 Task: Look for space in London from 14th may 2023 to 30th may 2023 for 8 adults, 2 children in price range Rs.16000 to Rs.22000. Place can be entire place or shared room with 3 bedrooms having 8 beds and 2 bathrooms. Property type can be flat. Amenities needed are: wifi, kitchen, tv, pool, beachfront. Accessibility required: step-free guest entrance, step-free bedroom access, bathroom entrance wider than 32 inches (81 centimetres). Required host language is English.
Action: Mouse moved to (457, 532)
Screenshot: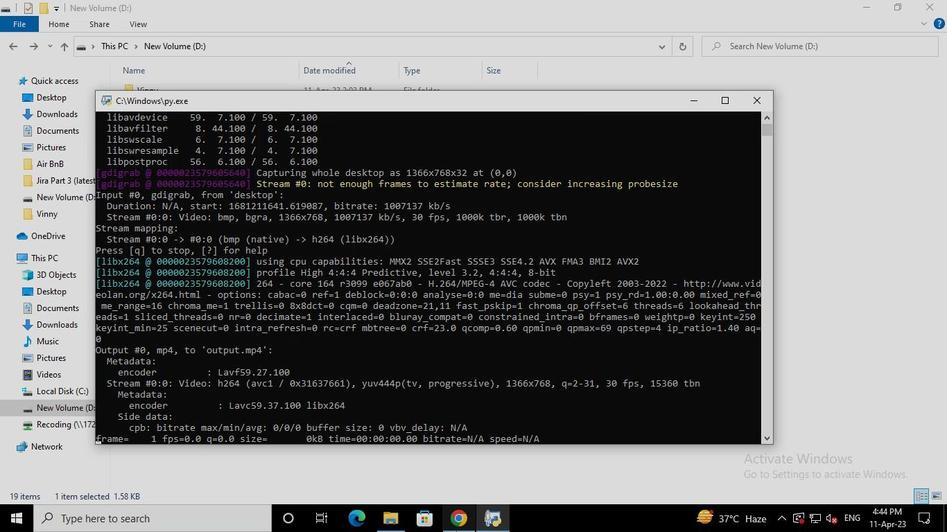
Action: Mouse pressed left at (457, 532)
Screenshot: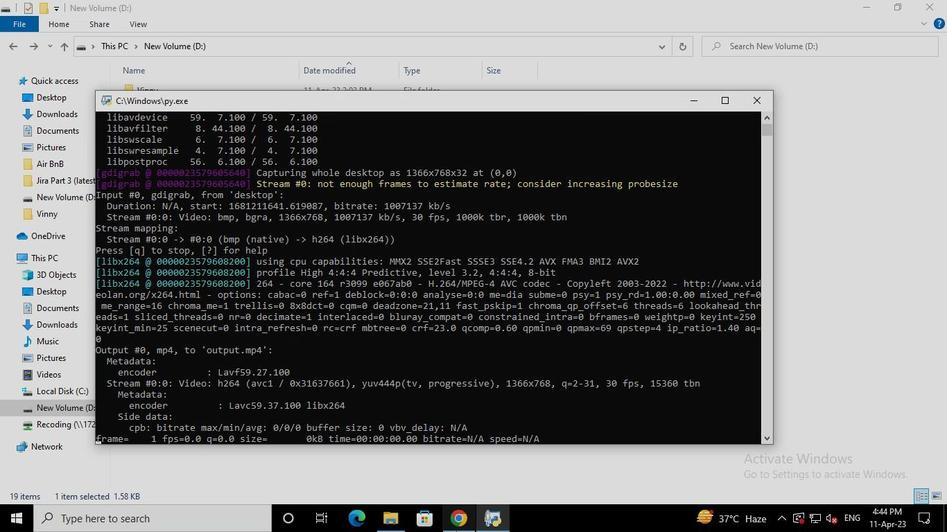 
Action: Mouse moved to (394, 118)
Screenshot: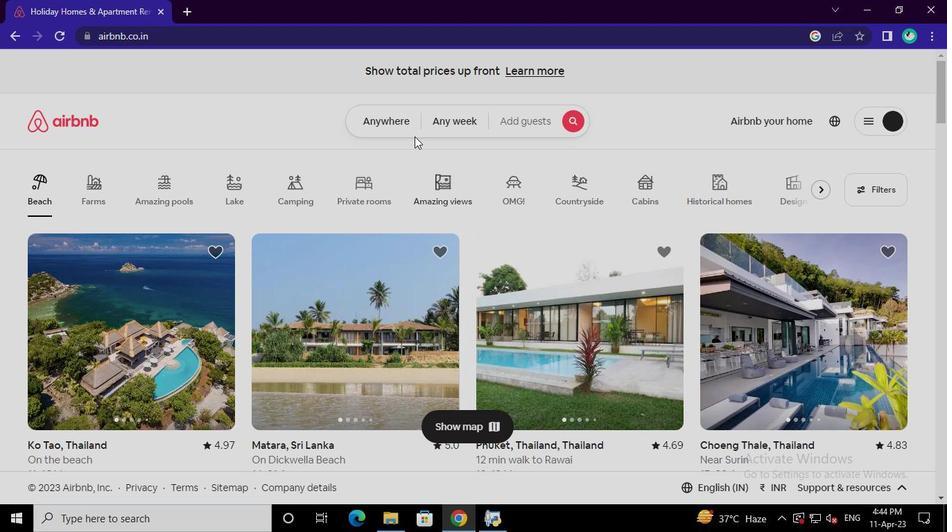 
Action: Mouse pressed left at (394, 118)
Screenshot: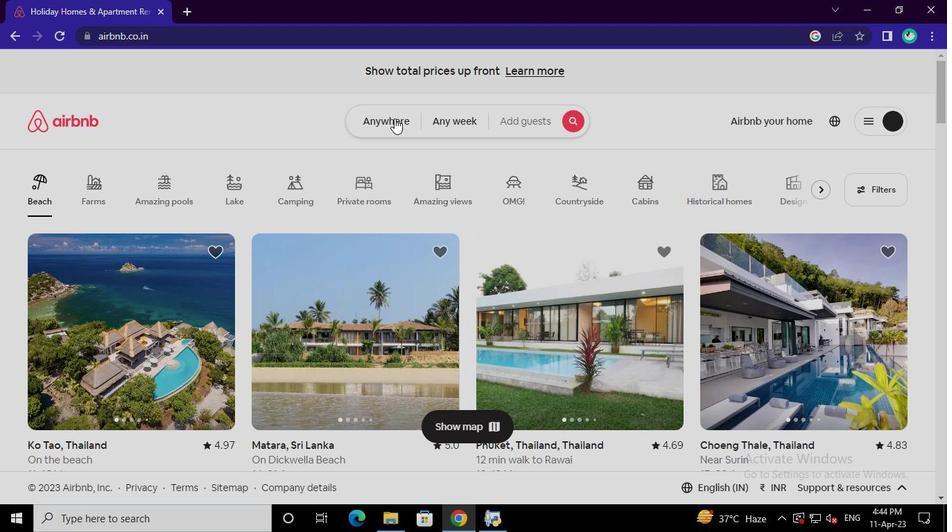 
Action: Mouse moved to (312, 176)
Screenshot: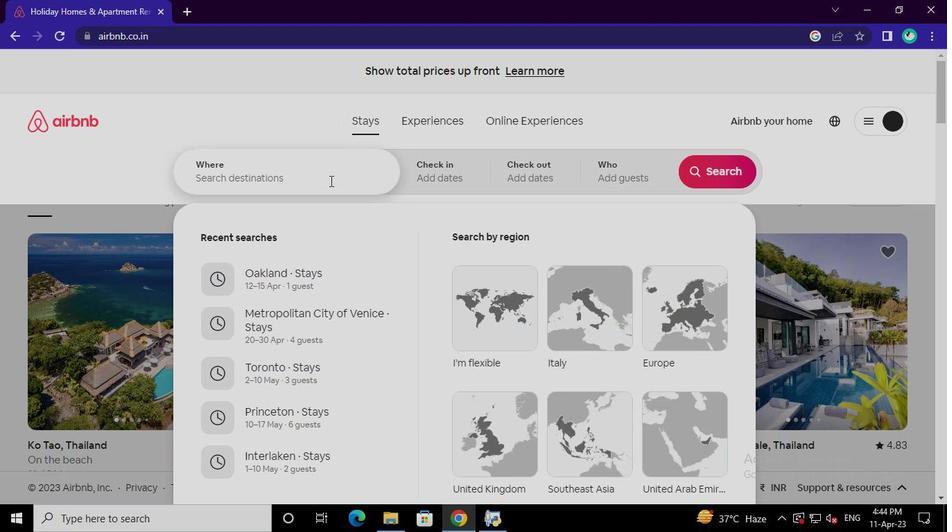 
Action: Mouse pressed left at (312, 176)
Screenshot: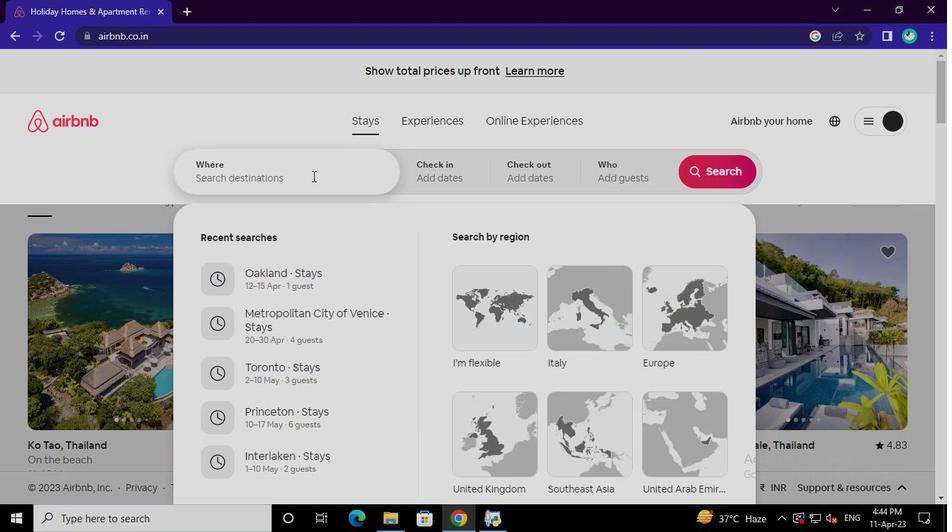 
Action: Keyboard l
Screenshot: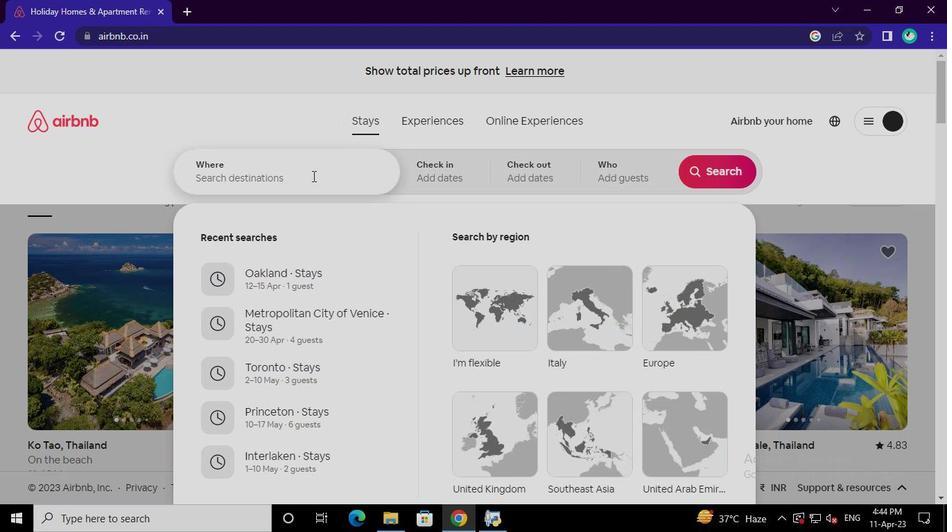 
Action: Keyboard o
Screenshot: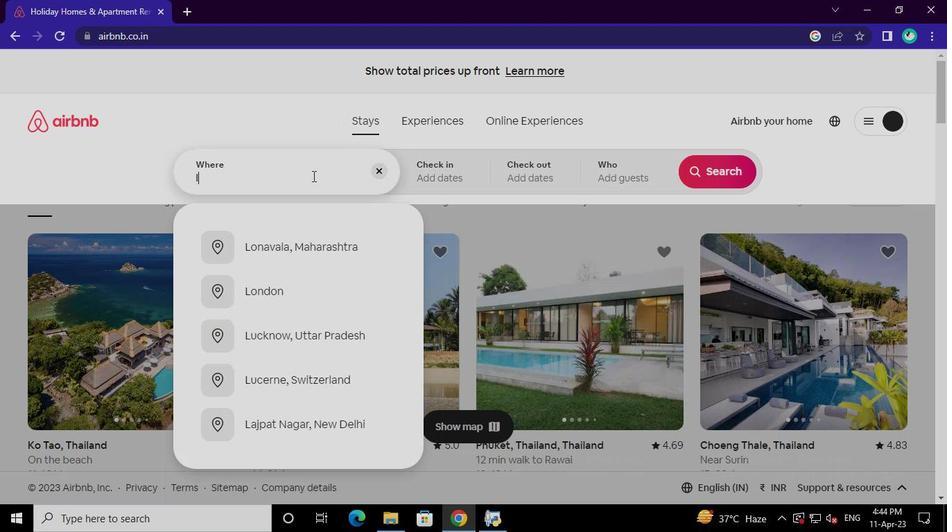 
Action: Keyboard n
Screenshot: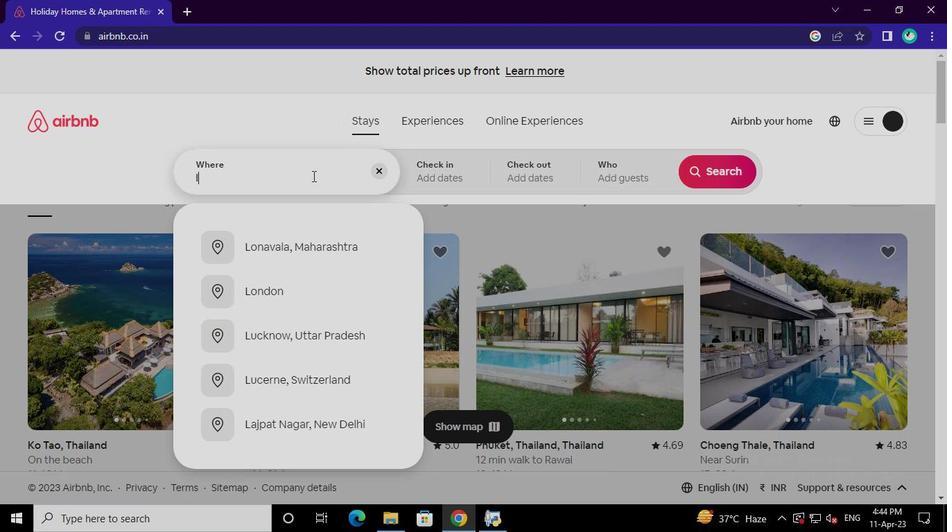 
Action: Keyboard d
Screenshot: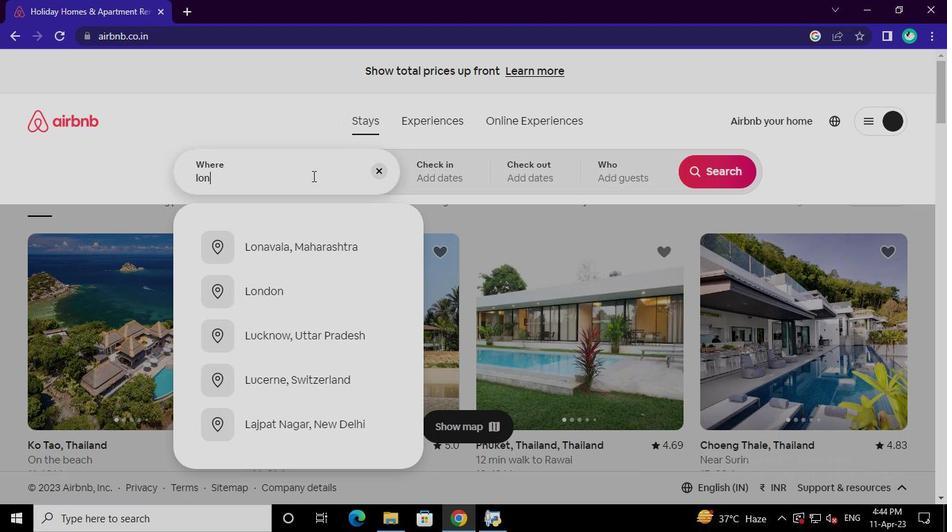 
Action: Keyboard o
Screenshot: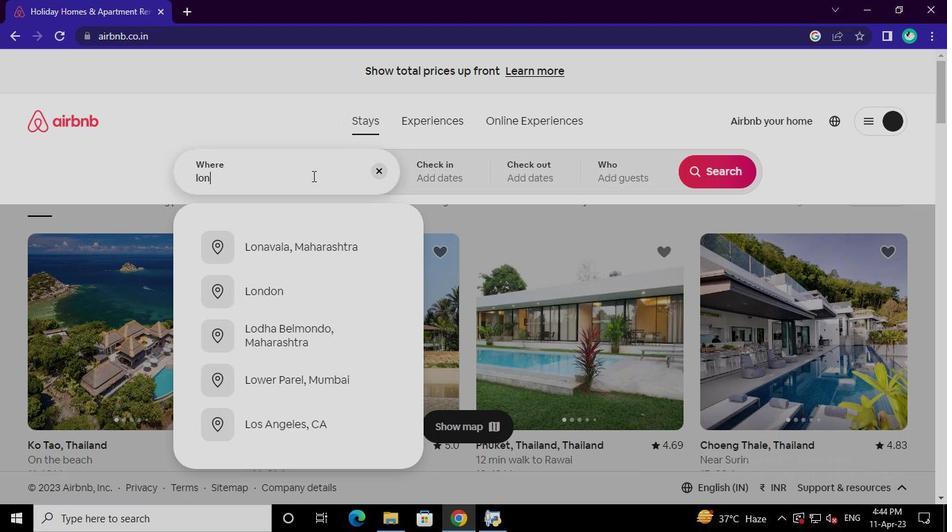 
Action: Keyboard n
Screenshot: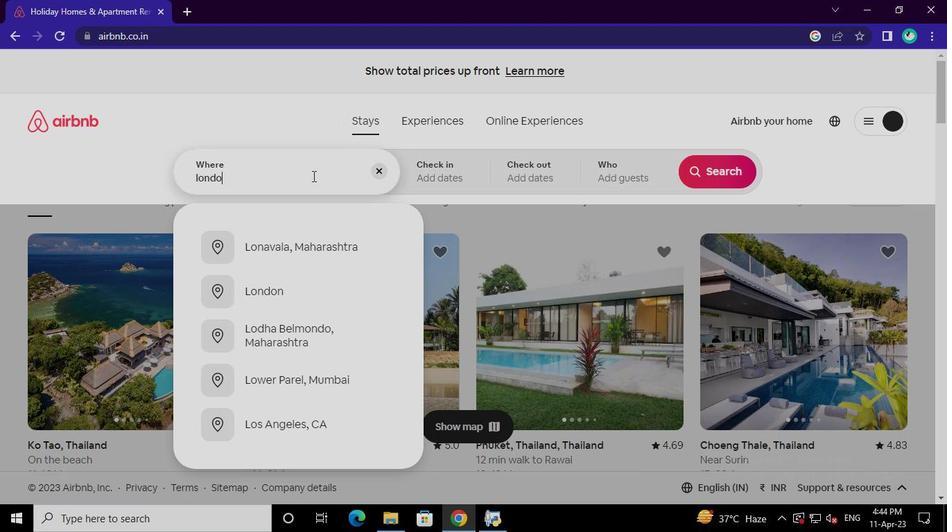 
Action: Mouse moved to (287, 241)
Screenshot: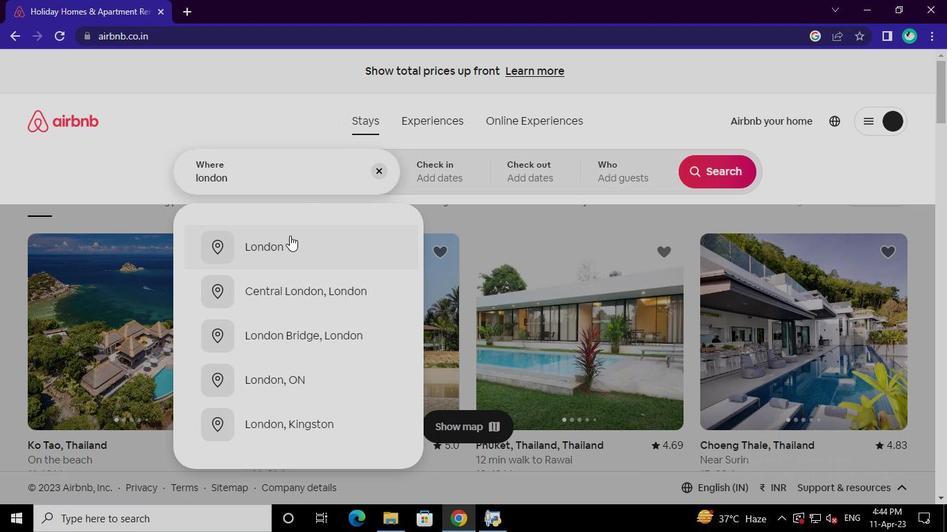 
Action: Mouse pressed left at (287, 241)
Screenshot: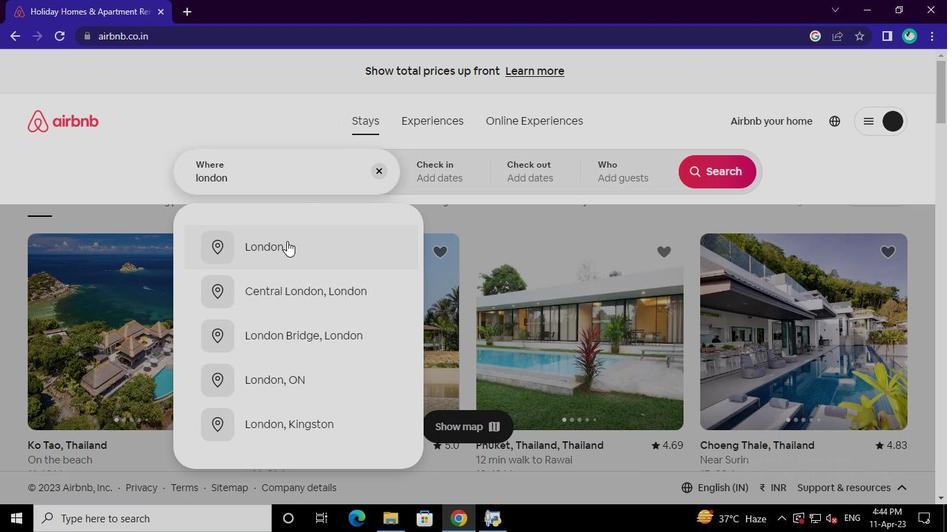 
Action: Mouse moved to (498, 403)
Screenshot: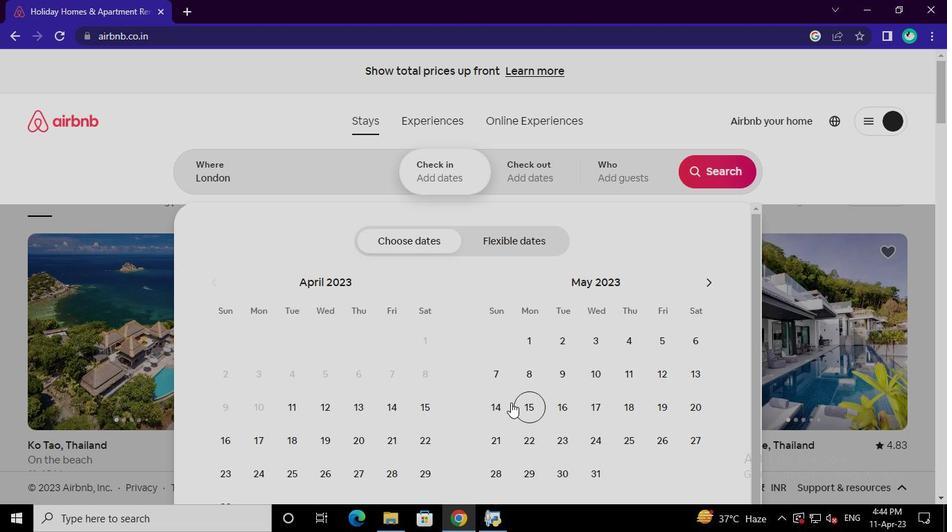 
Action: Mouse pressed left at (498, 403)
Screenshot: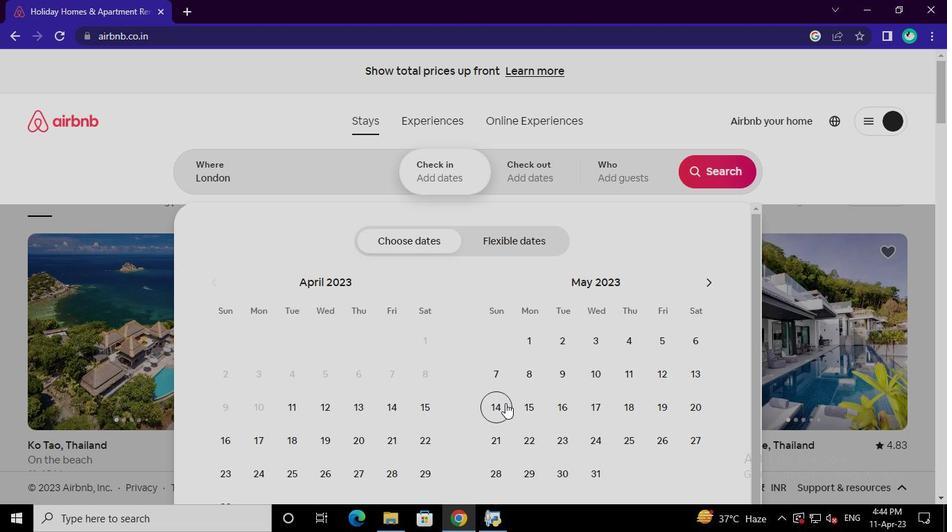 
Action: Mouse moved to (557, 472)
Screenshot: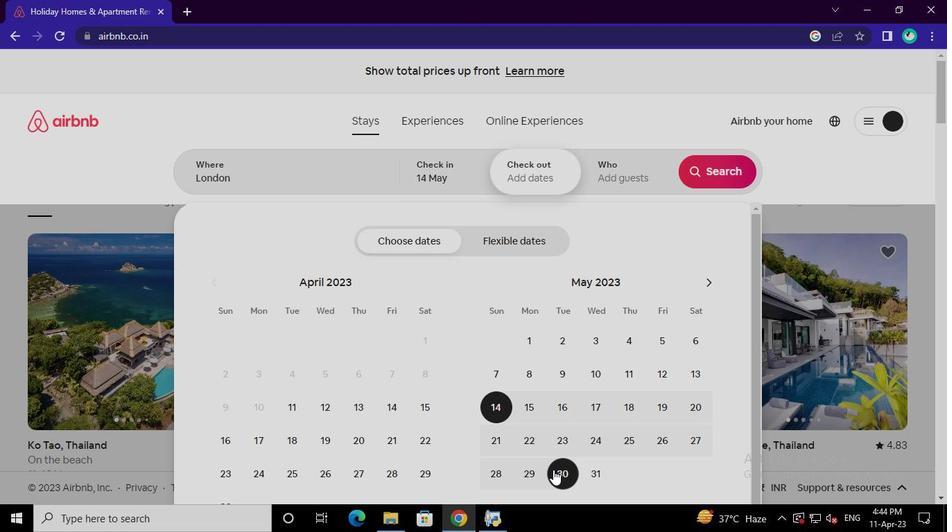 
Action: Mouse pressed left at (557, 472)
Screenshot: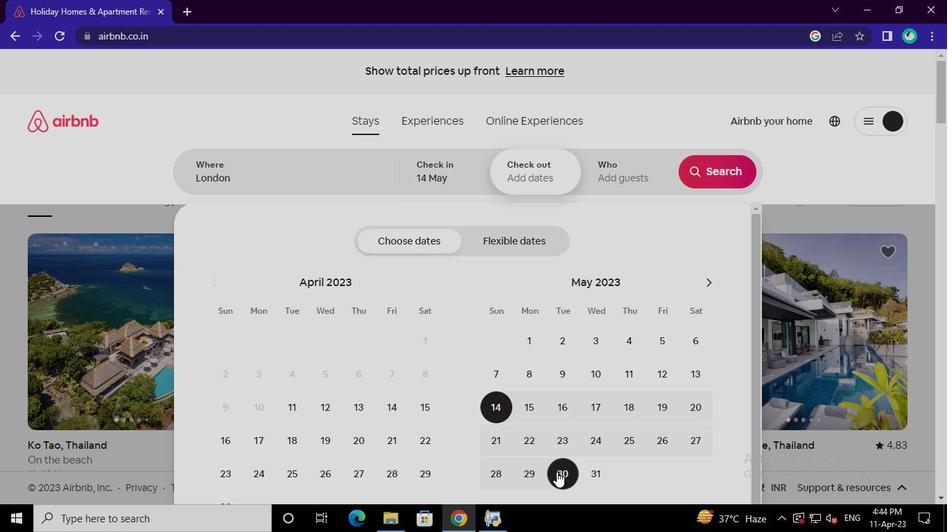 
Action: Mouse moved to (634, 179)
Screenshot: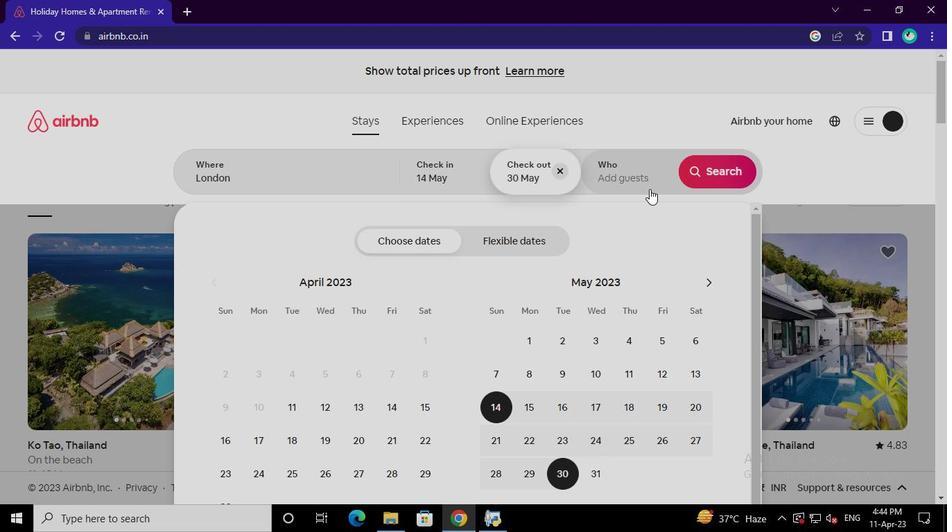 
Action: Mouse pressed left at (634, 179)
Screenshot: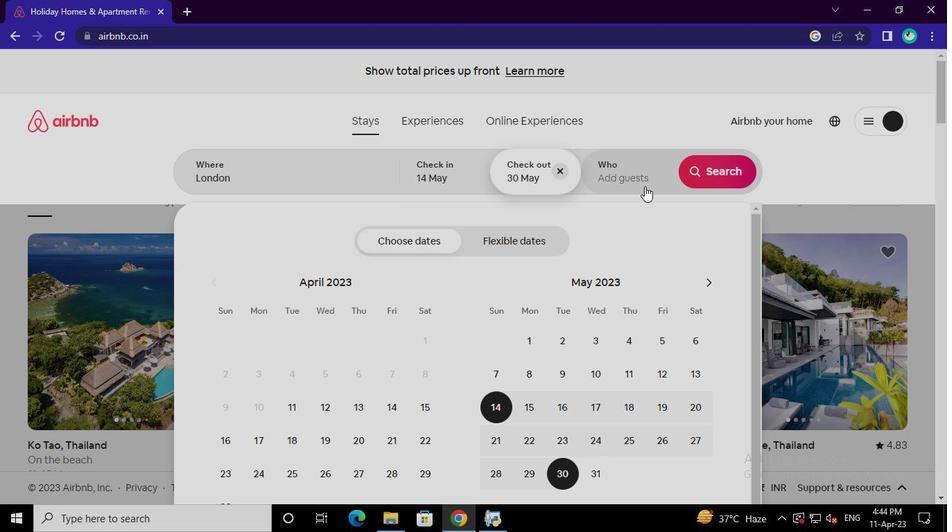 
Action: Mouse moved to (725, 249)
Screenshot: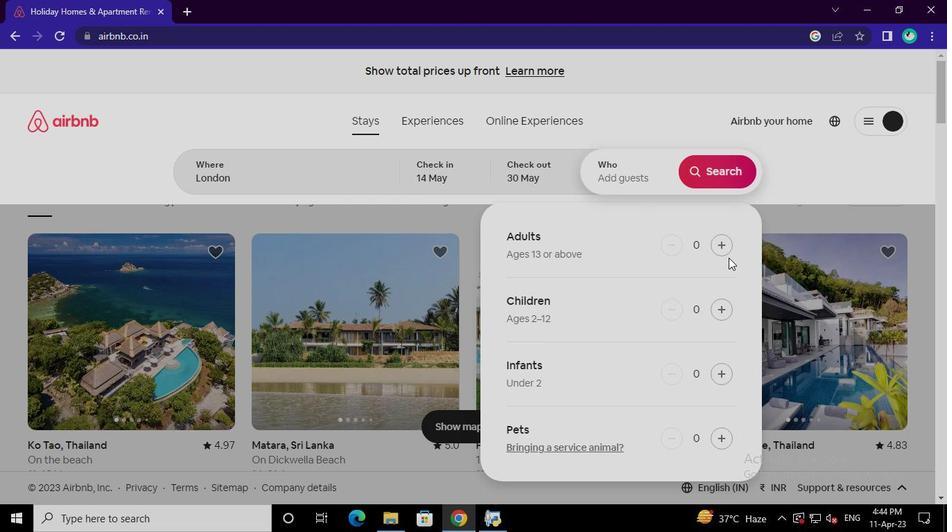 
Action: Mouse pressed left at (725, 249)
Screenshot: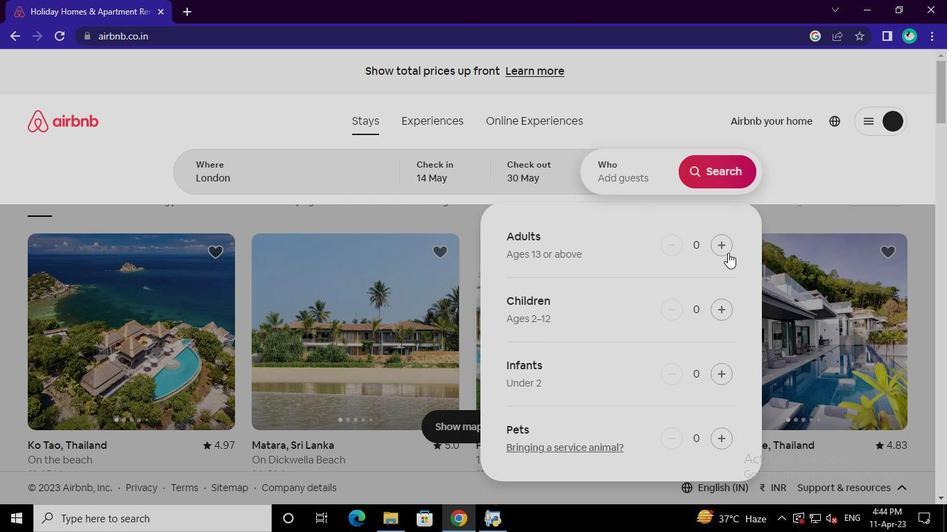 
Action: Mouse pressed left at (725, 249)
Screenshot: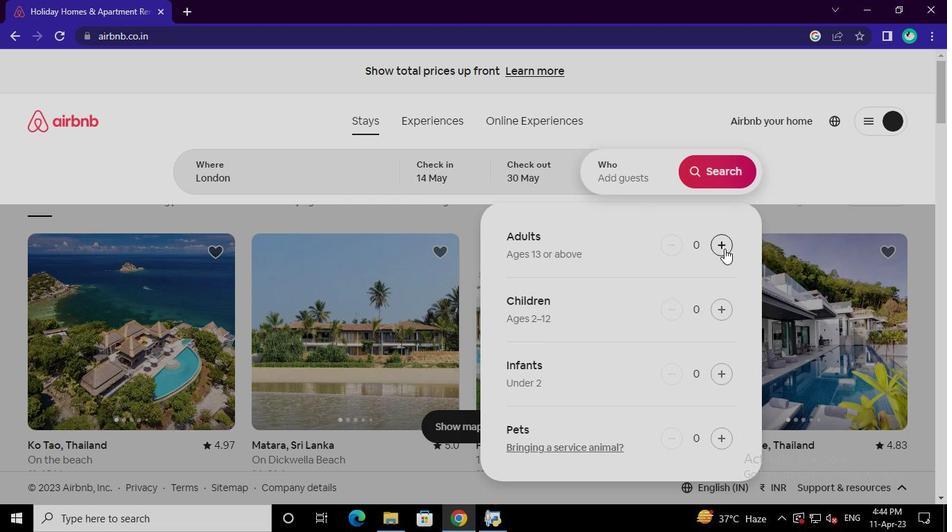 
Action: Mouse pressed left at (725, 249)
Screenshot: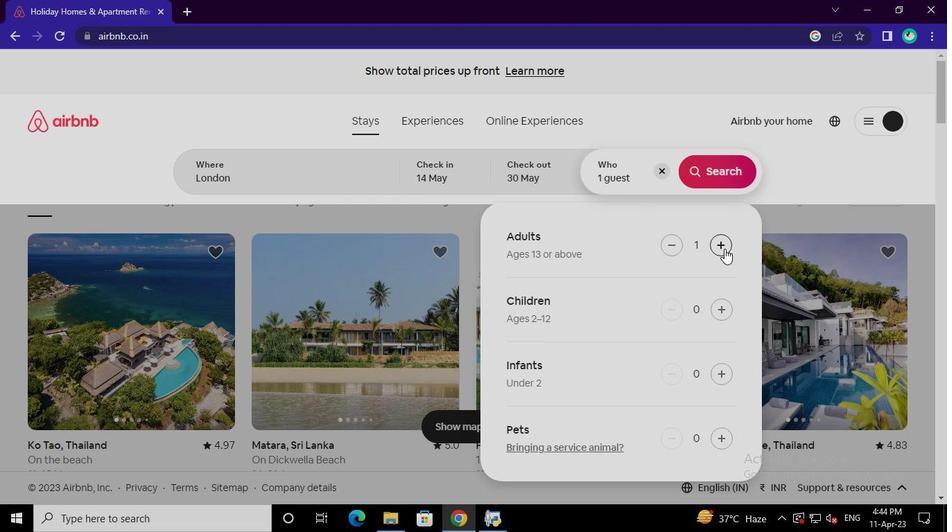 
Action: Mouse pressed left at (725, 249)
Screenshot: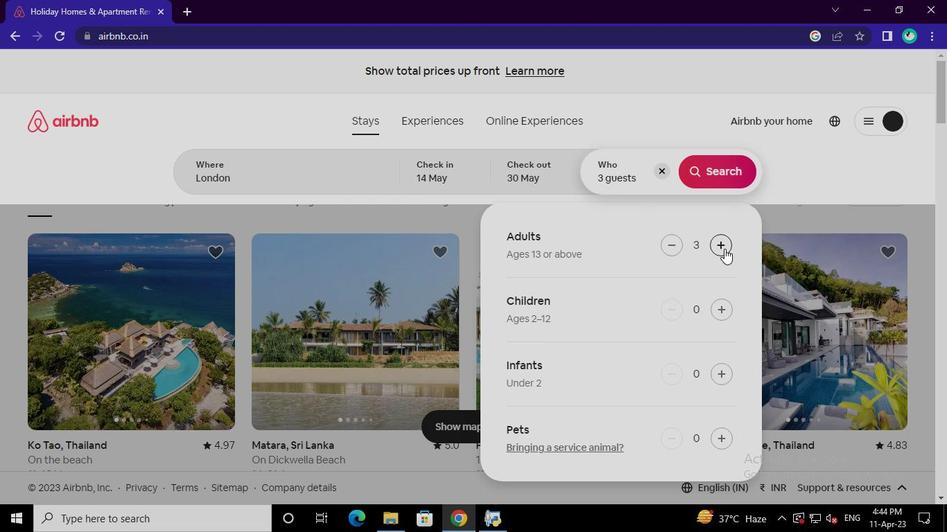 
Action: Mouse pressed left at (725, 249)
Screenshot: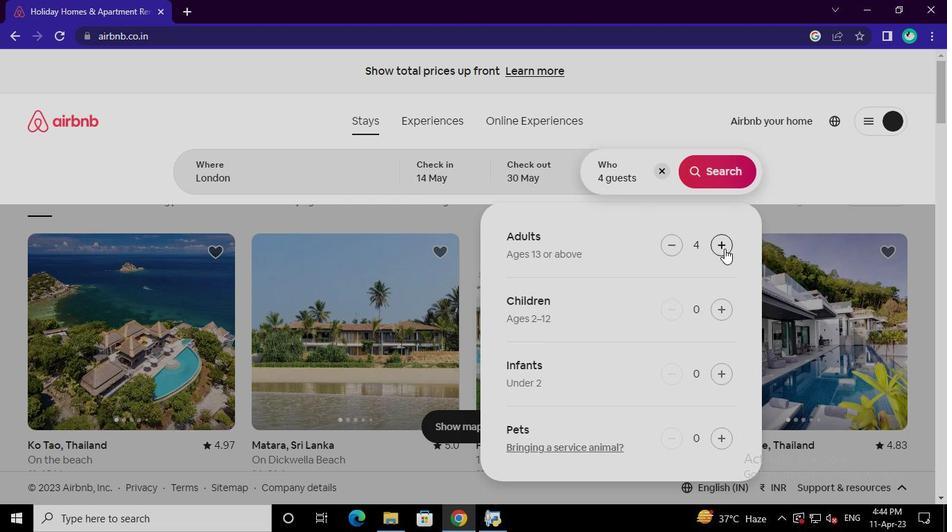 
Action: Mouse pressed left at (725, 249)
Screenshot: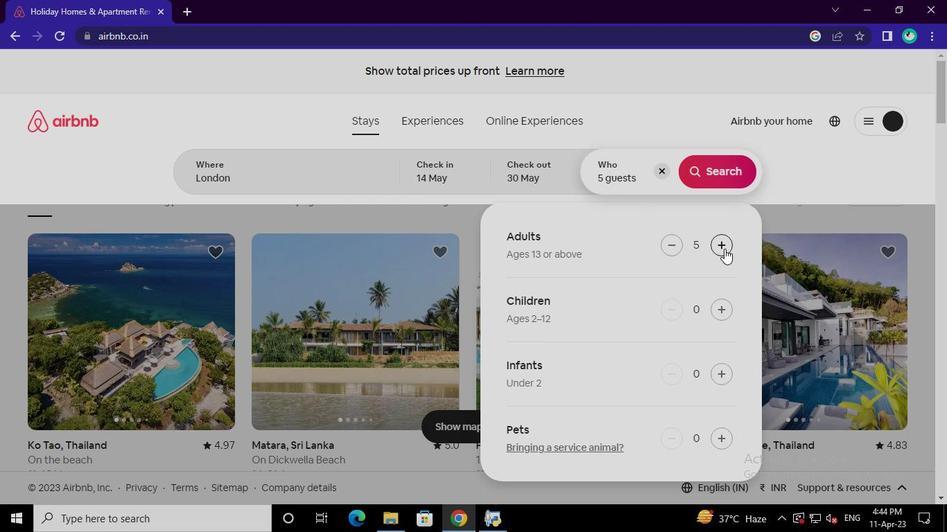 
Action: Mouse pressed left at (725, 249)
Screenshot: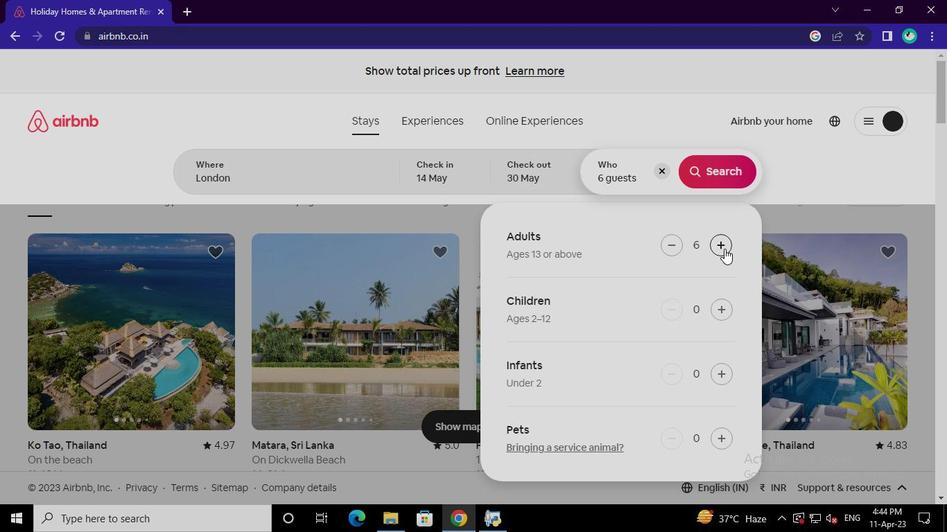 
Action: Mouse pressed left at (725, 249)
Screenshot: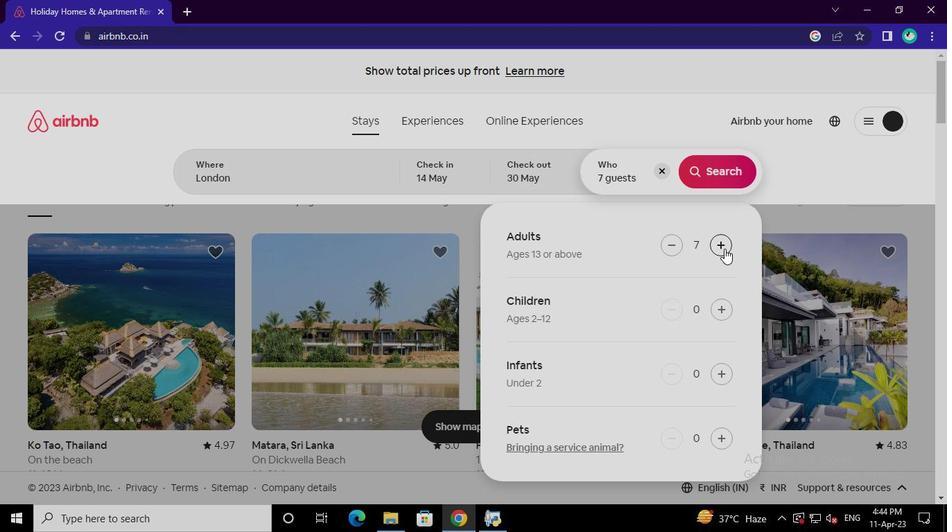 
Action: Mouse moved to (720, 304)
Screenshot: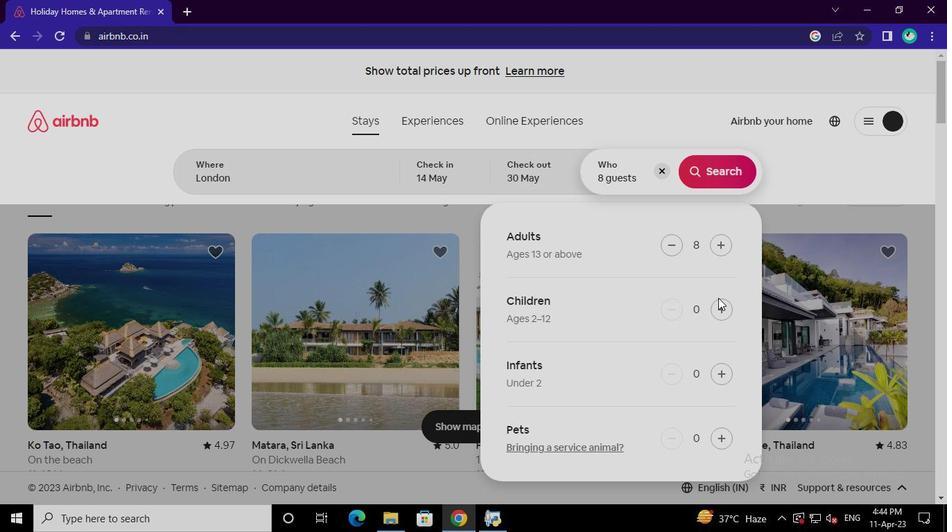 
Action: Mouse pressed left at (720, 304)
Screenshot: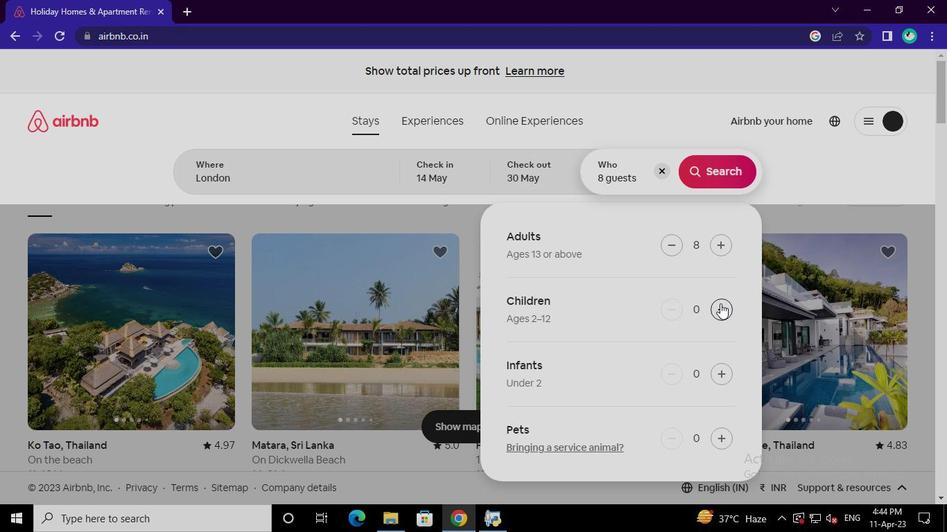 
Action: Mouse pressed left at (720, 304)
Screenshot: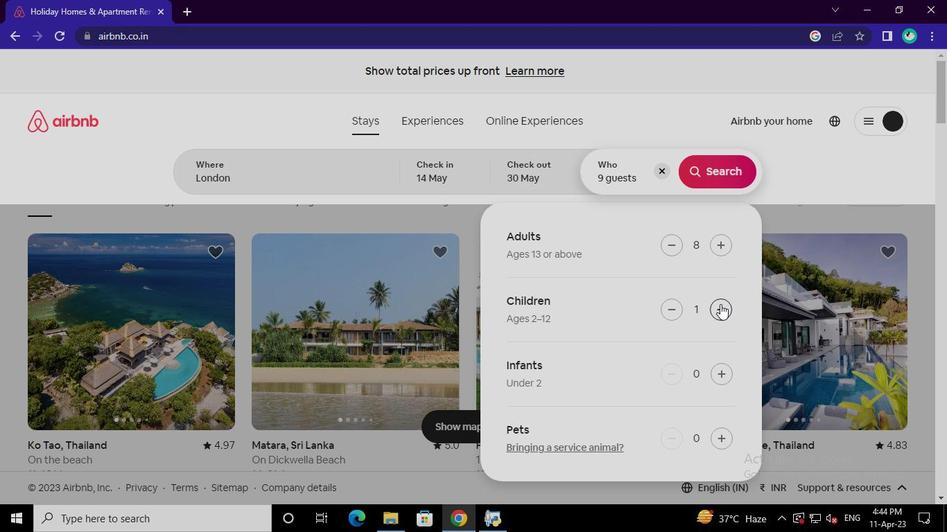 
Action: Mouse moved to (697, 169)
Screenshot: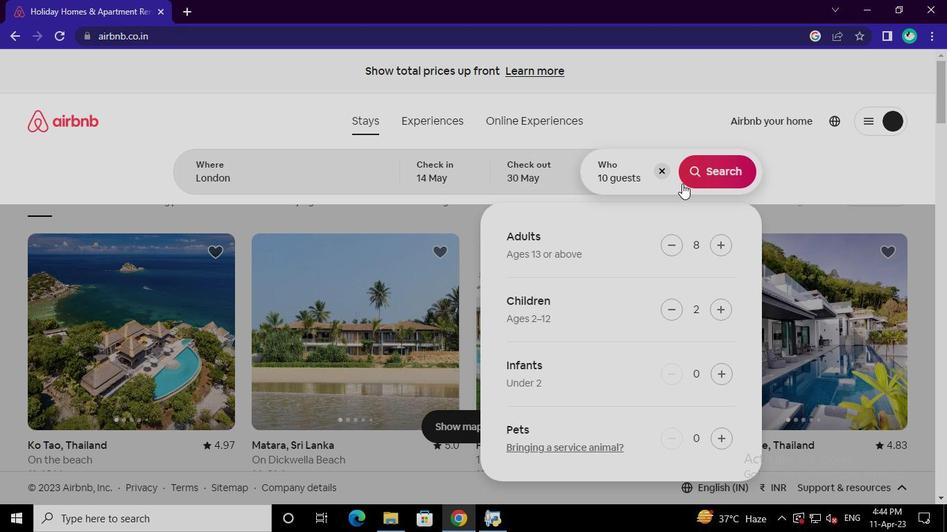 
Action: Mouse pressed left at (697, 169)
Screenshot: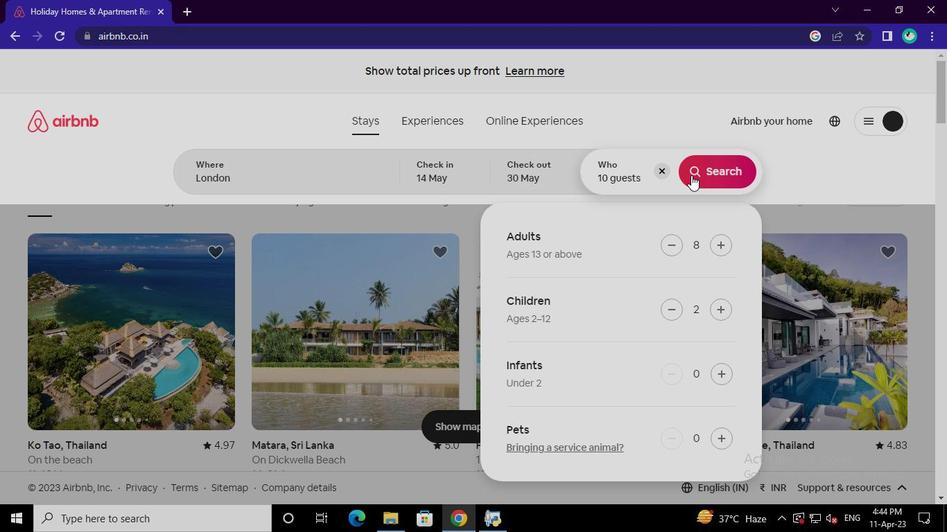 
Action: Mouse moved to (879, 135)
Screenshot: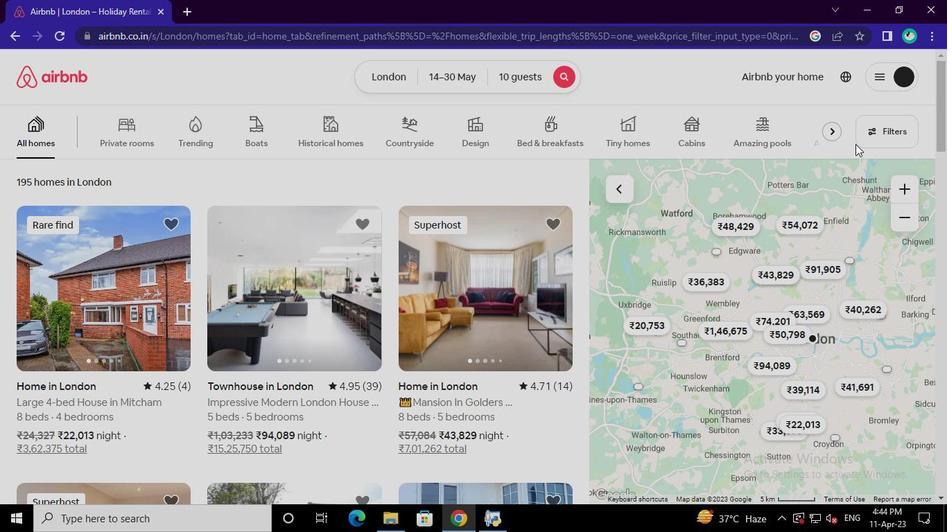
Action: Mouse pressed left at (879, 135)
Screenshot: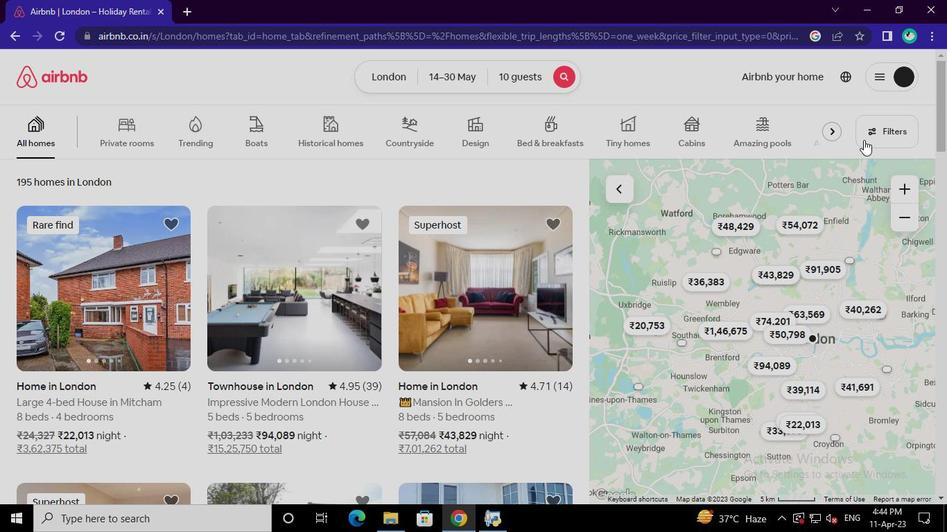 
Action: Mouse moved to (373, 319)
Screenshot: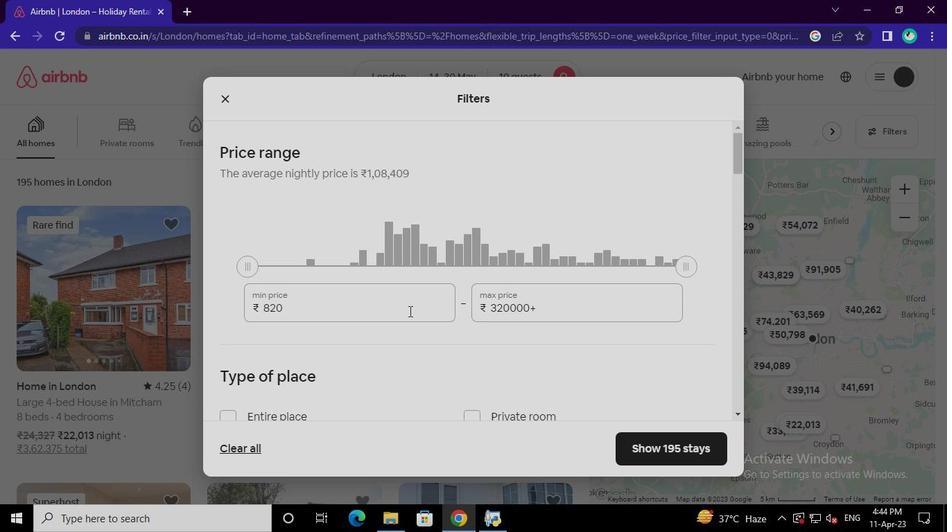 
Action: Mouse pressed left at (373, 319)
Screenshot: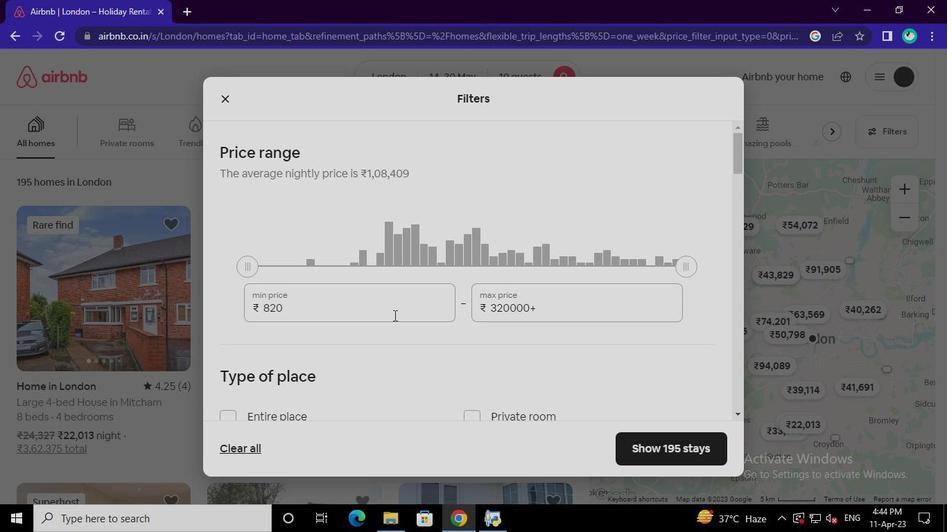 
Action: Mouse moved to (373, 312)
Screenshot: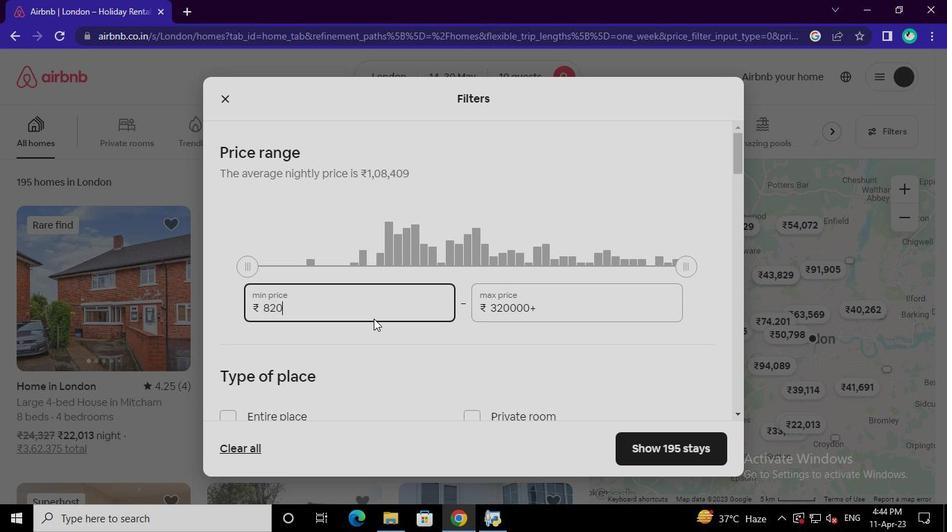 
Action: Mouse pressed left at (373, 312)
Screenshot: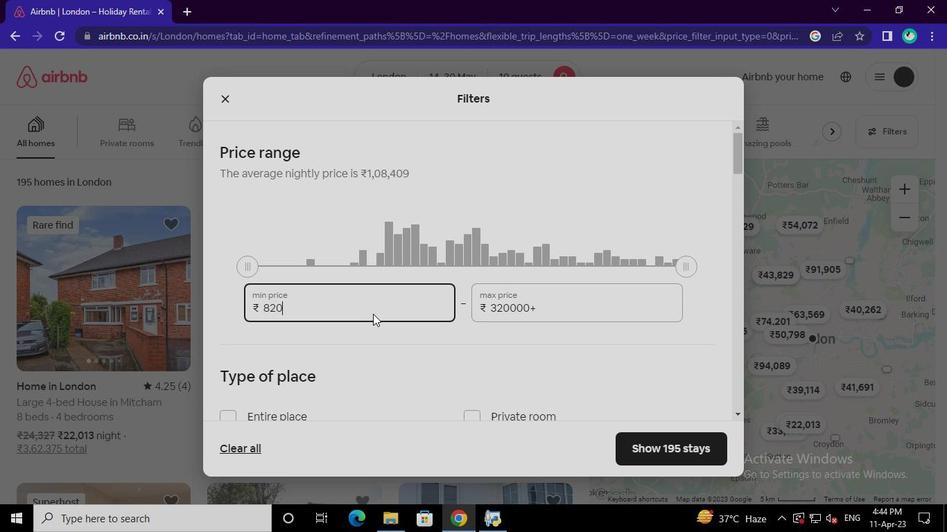 
Action: Keyboard Key.backspace
Screenshot: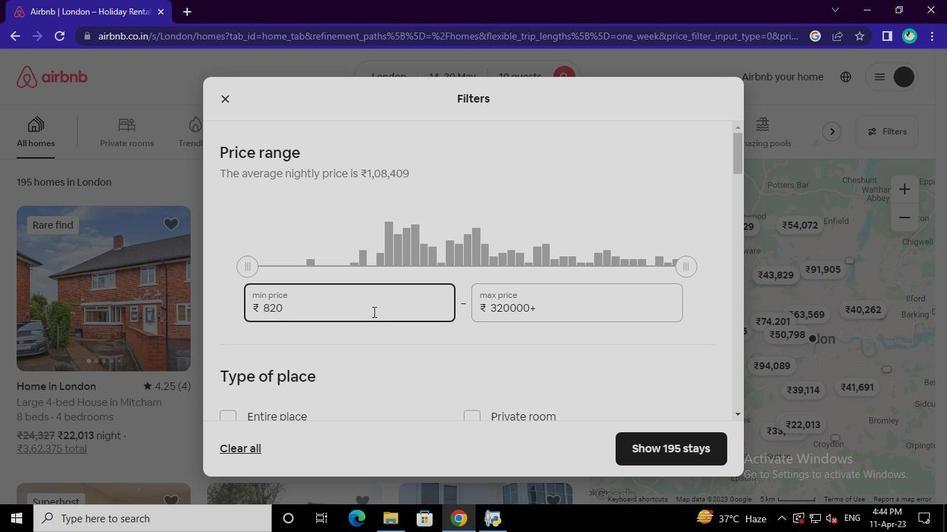 
Action: Keyboard Key.backspace
Screenshot: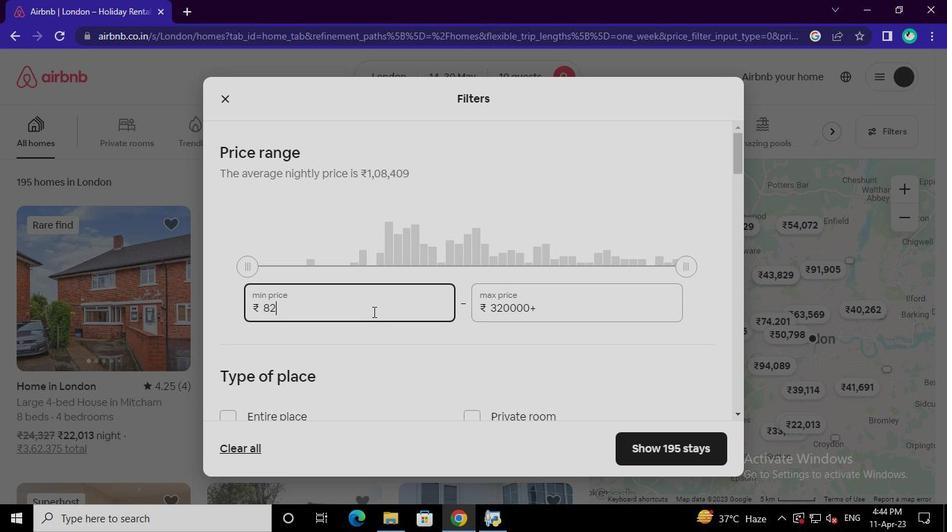 
Action: Keyboard Key.backspace
Screenshot: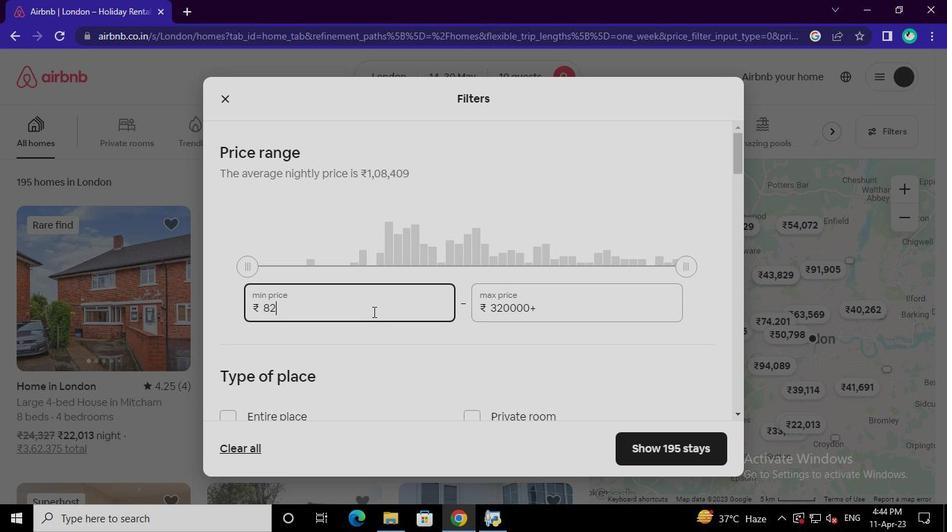 
Action: Keyboard Key.backspace
Screenshot: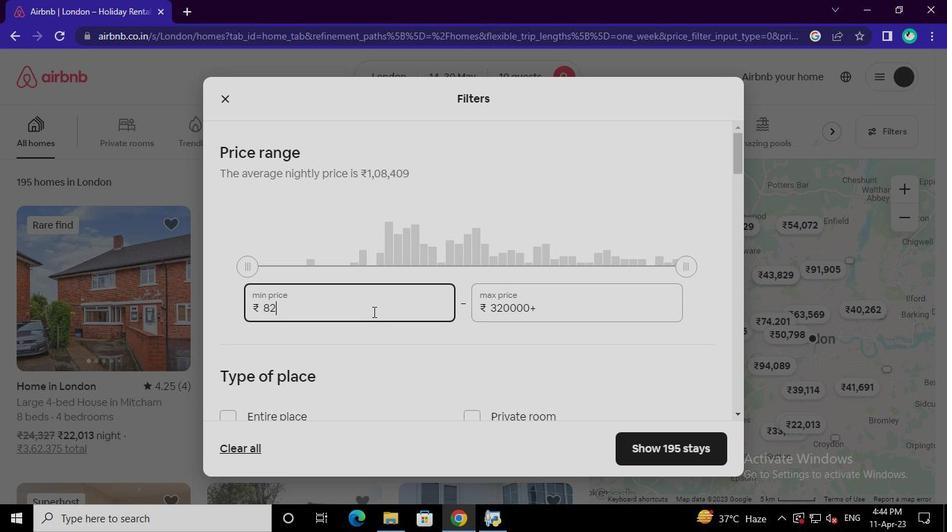 
Action: Keyboard Key.backspace
Screenshot: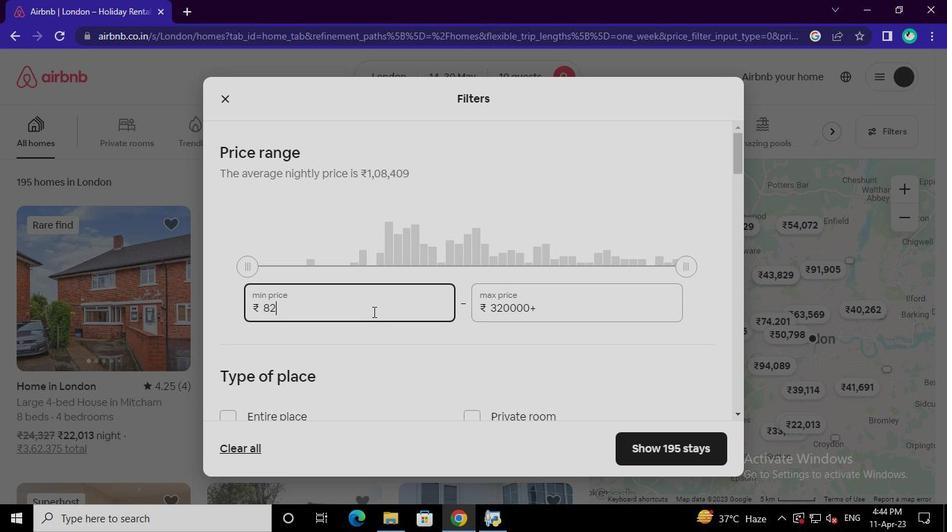 
Action: Keyboard Key.backspace
Screenshot: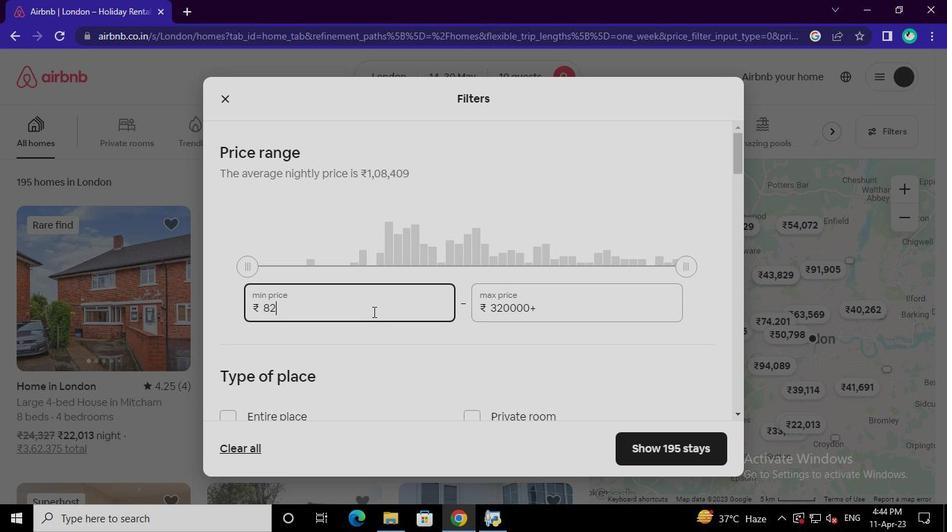 
Action: Keyboard Key.backspace
Screenshot: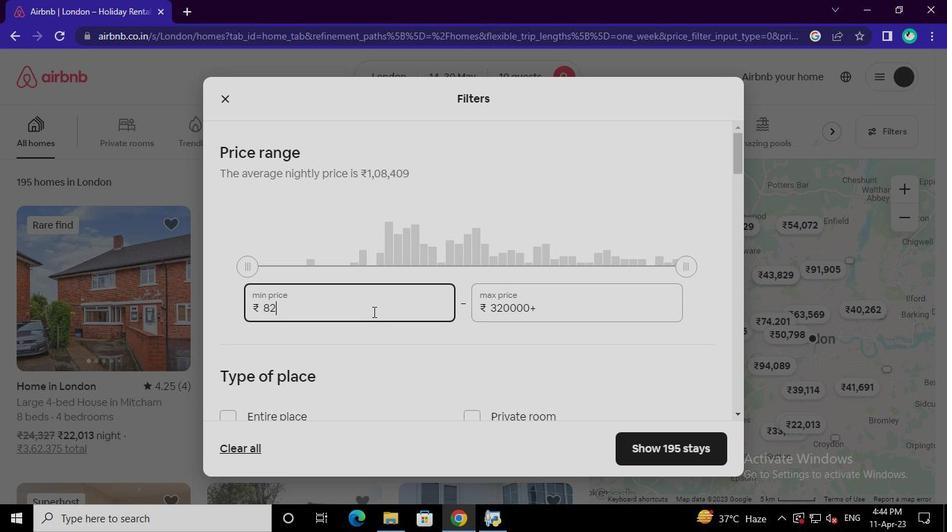 
Action: Keyboard Key.backspace
Screenshot: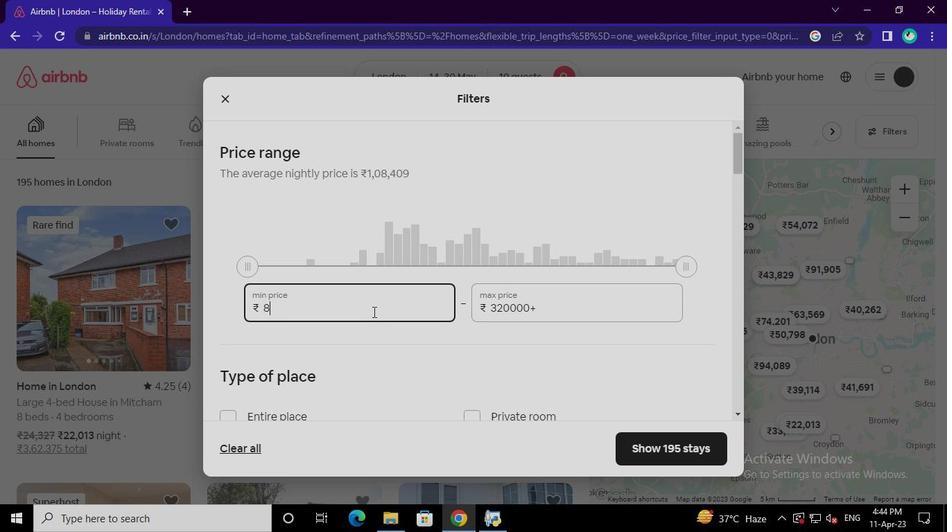 
Action: Keyboard Key.backspace
Screenshot: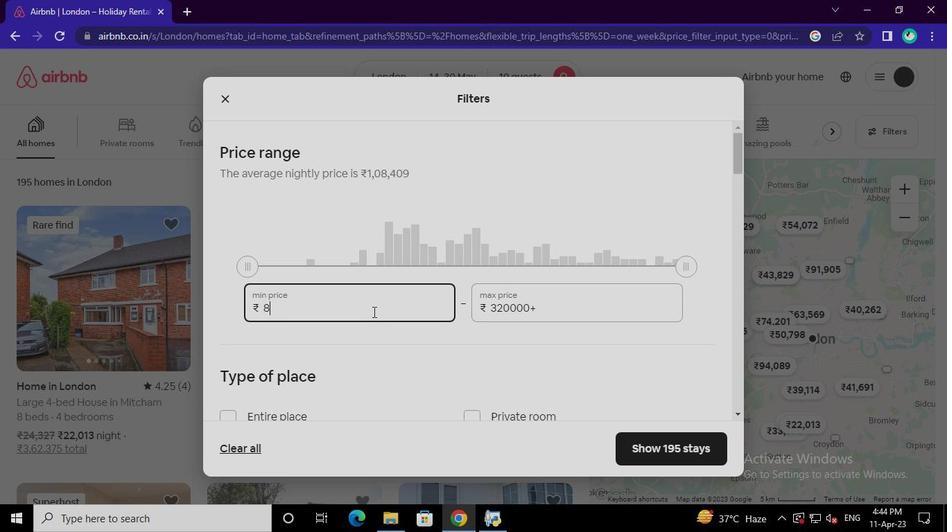 
Action: Keyboard <97>
Screenshot: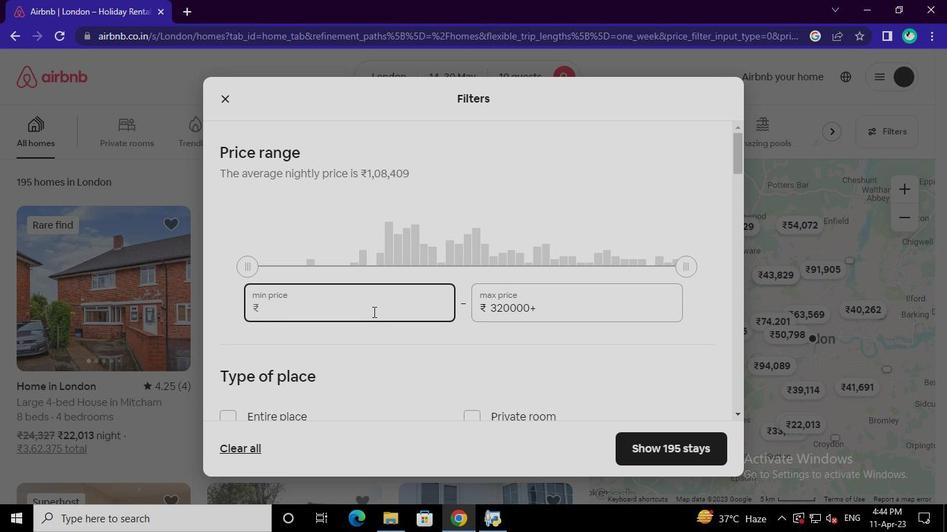 
Action: Keyboard <102>
Screenshot: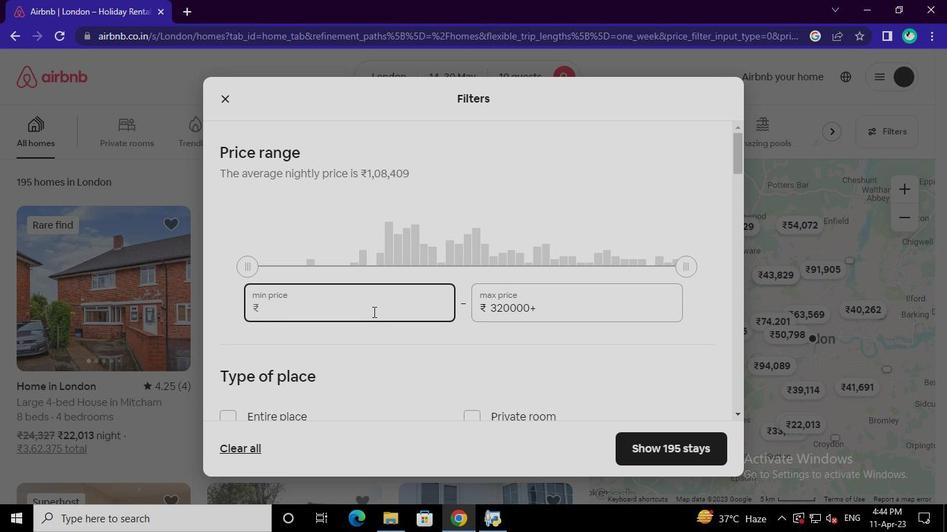 
Action: Keyboard <96>
Screenshot: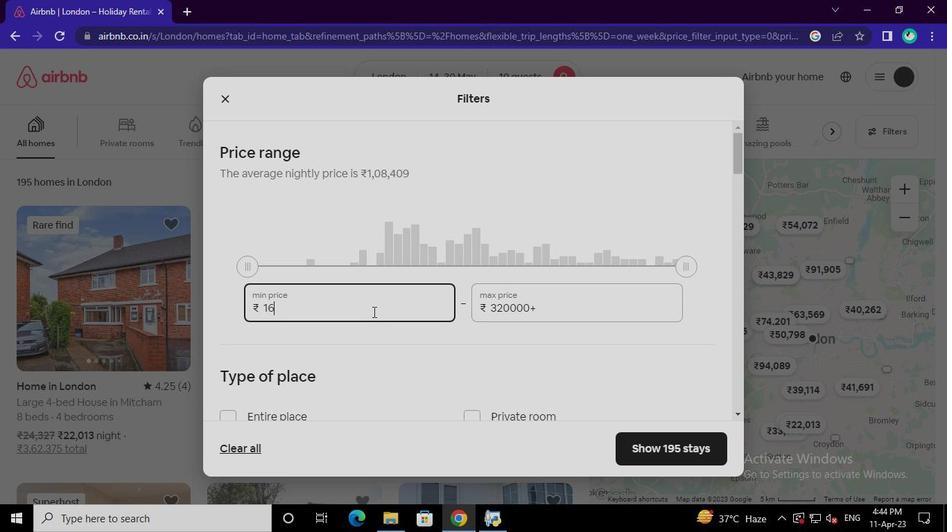 
Action: Keyboard <96>
Screenshot: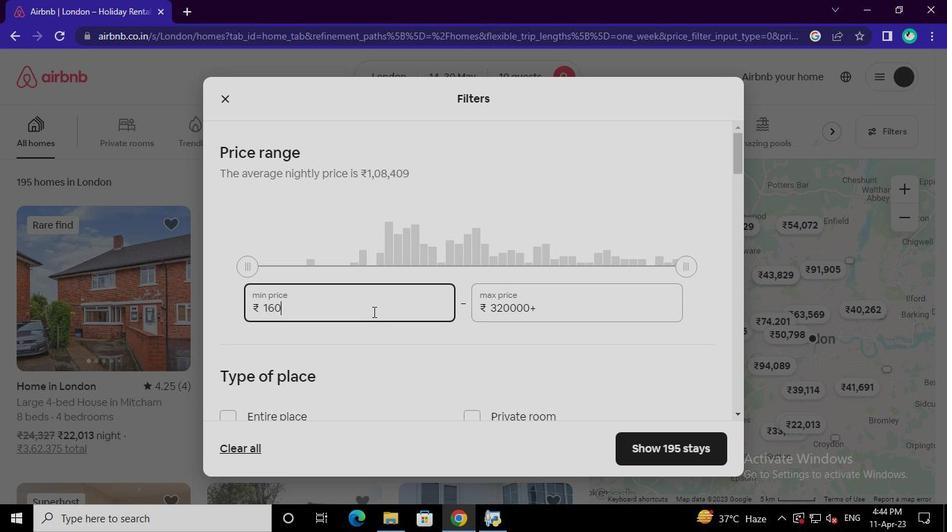 
Action: Keyboard <96>
Screenshot: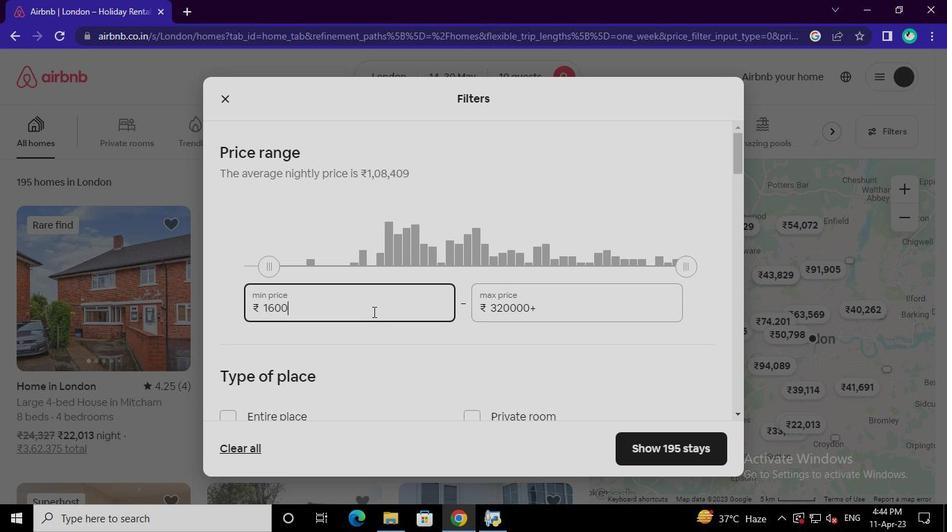 
Action: Mouse moved to (554, 310)
Screenshot: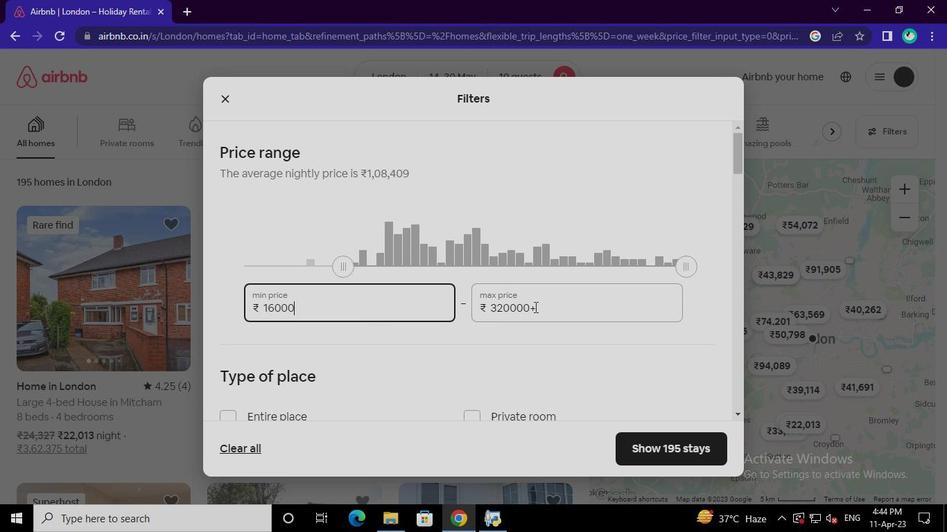 
Action: Mouse pressed left at (554, 310)
Screenshot: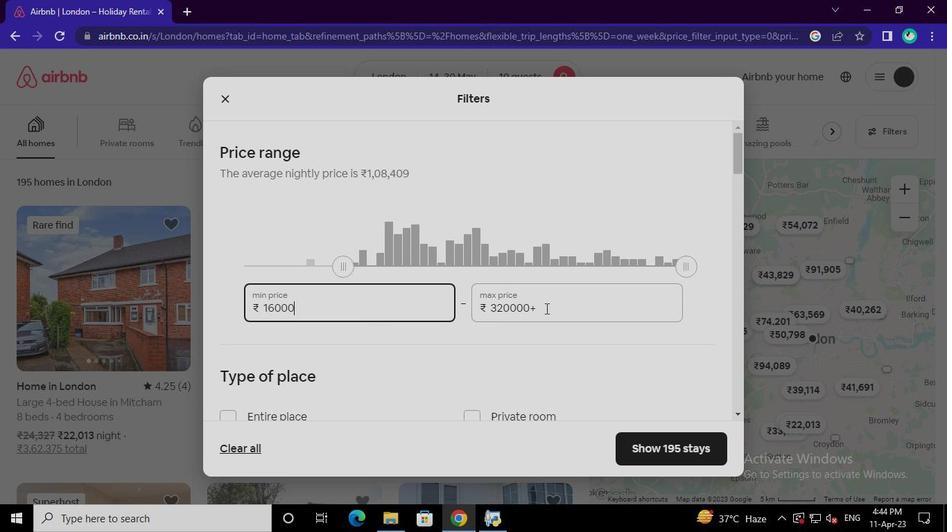 
Action: Keyboard Key.backspace
Screenshot: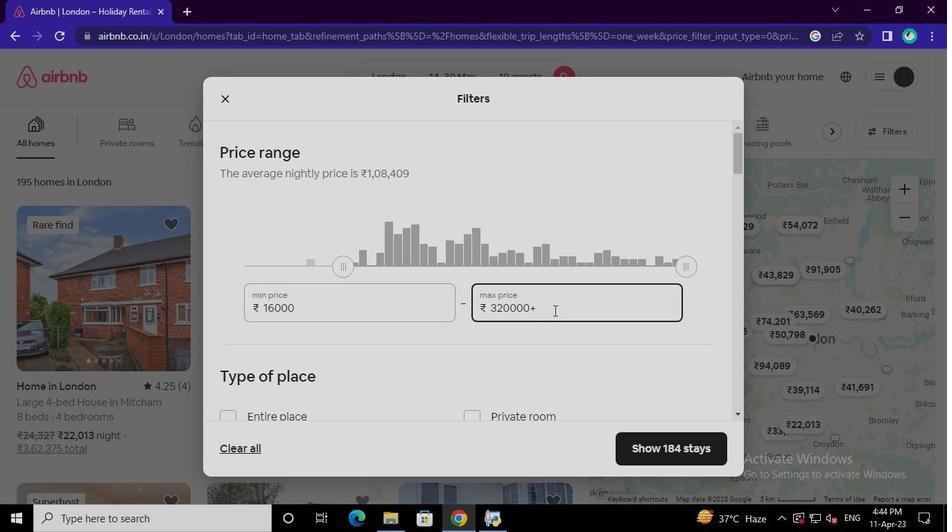 
Action: Keyboard Key.backspace
Screenshot: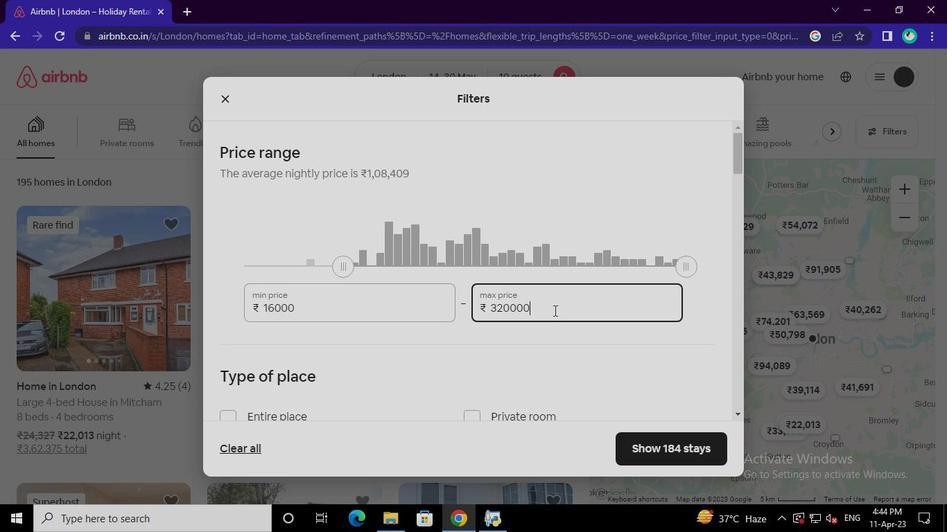 
Action: Keyboard Key.backspace
Screenshot: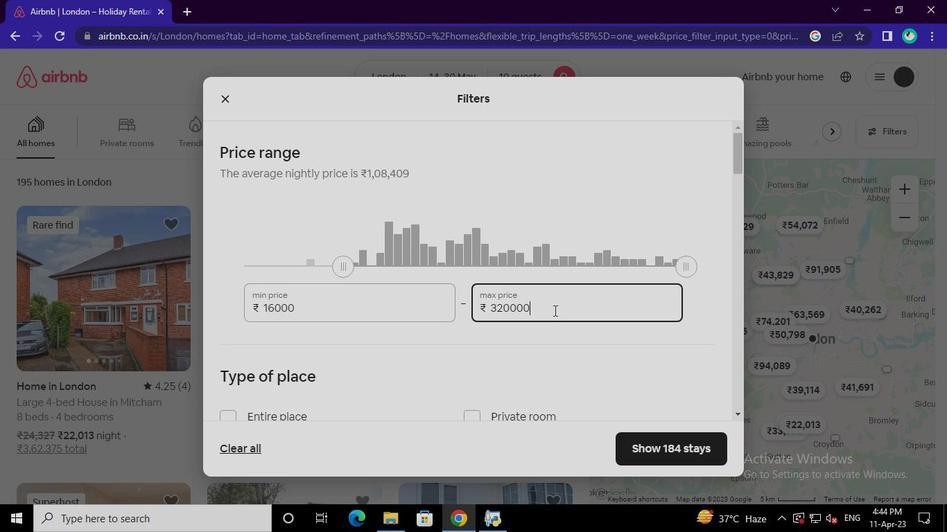 
Action: Keyboard Key.backspace
Screenshot: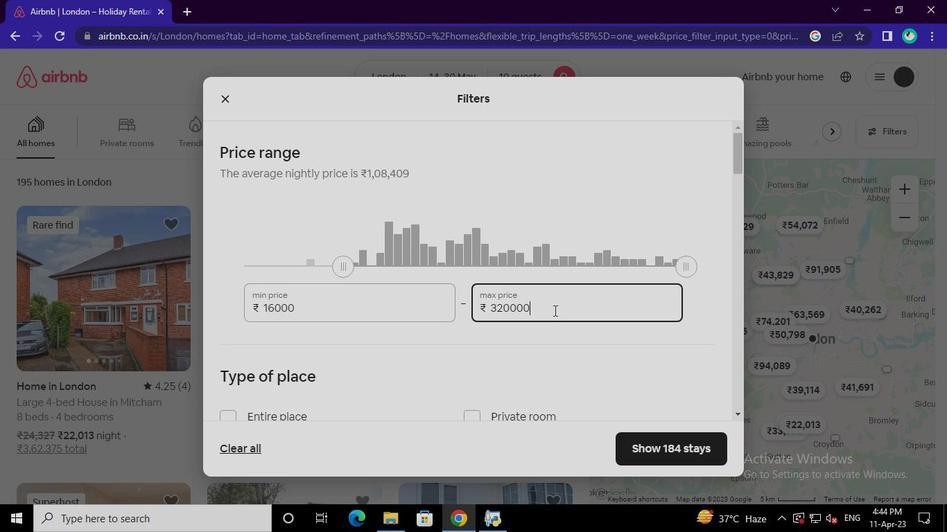 
Action: Keyboard Key.backspace
Screenshot: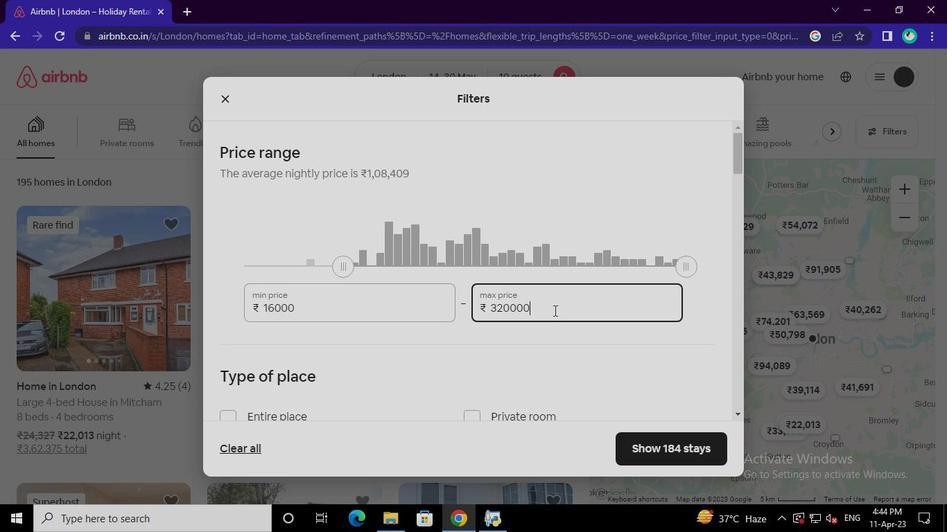 
Action: Keyboard Key.backspace
Screenshot: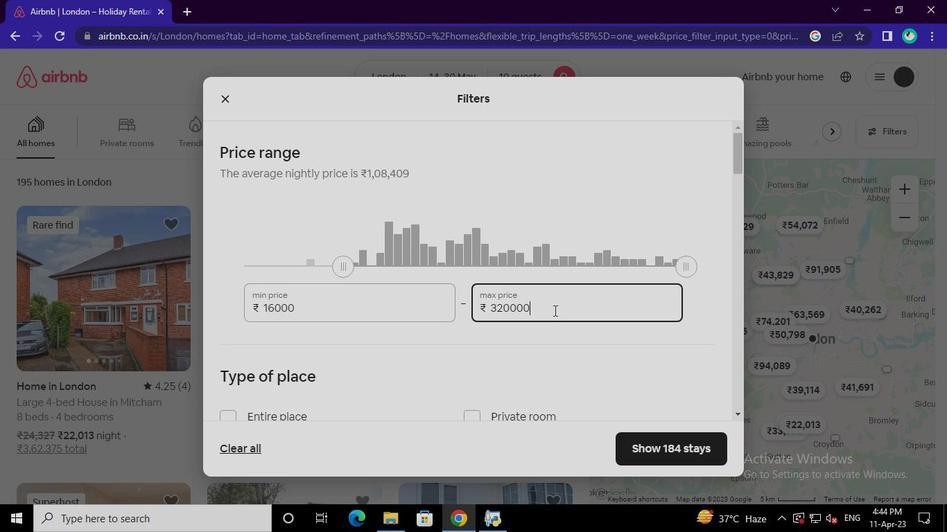 
Action: Keyboard Key.backspace
Screenshot: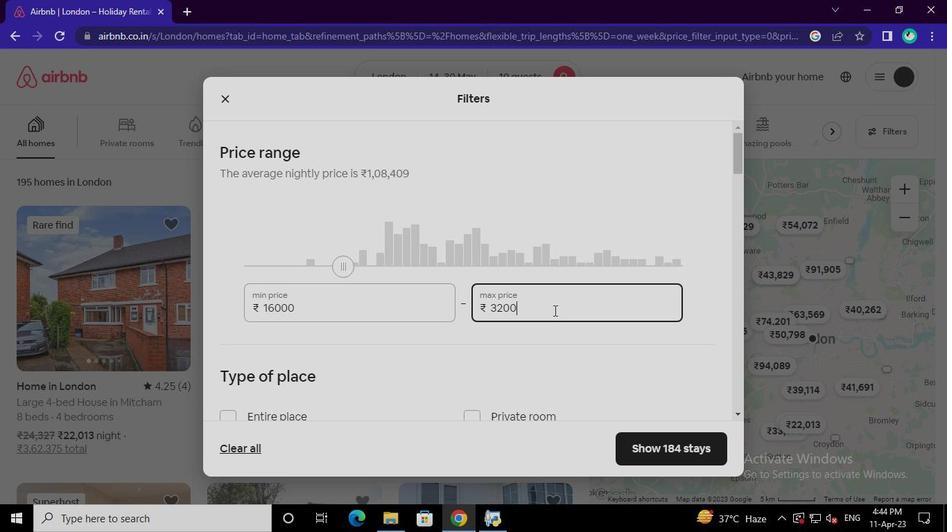 
Action: Keyboard Key.backspace
Screenshot: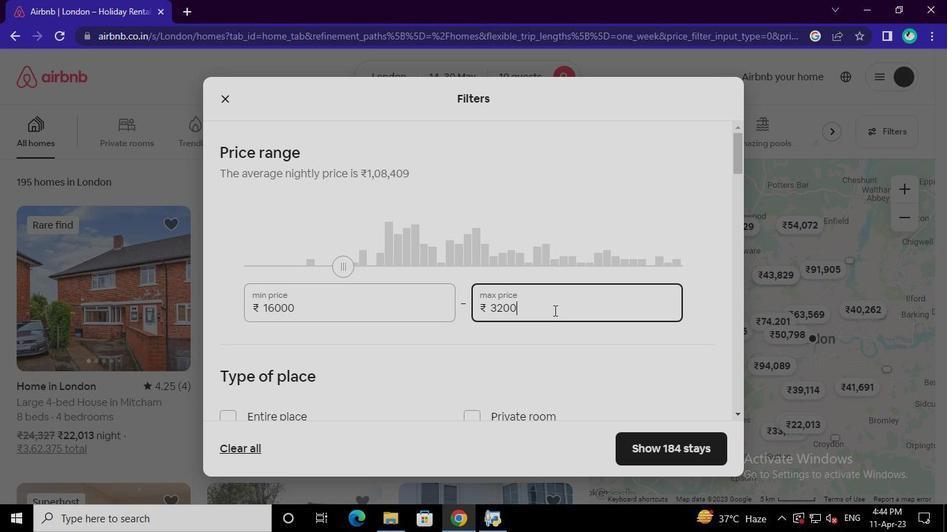 
Action: Keyboard Key.backspace
Screenshot: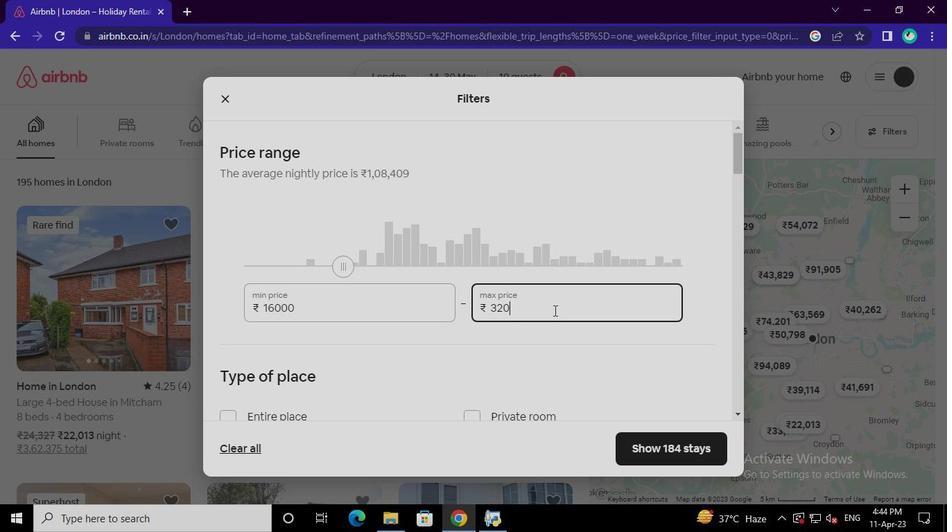 
Action: Keyboard Key.backspace
Screenshot: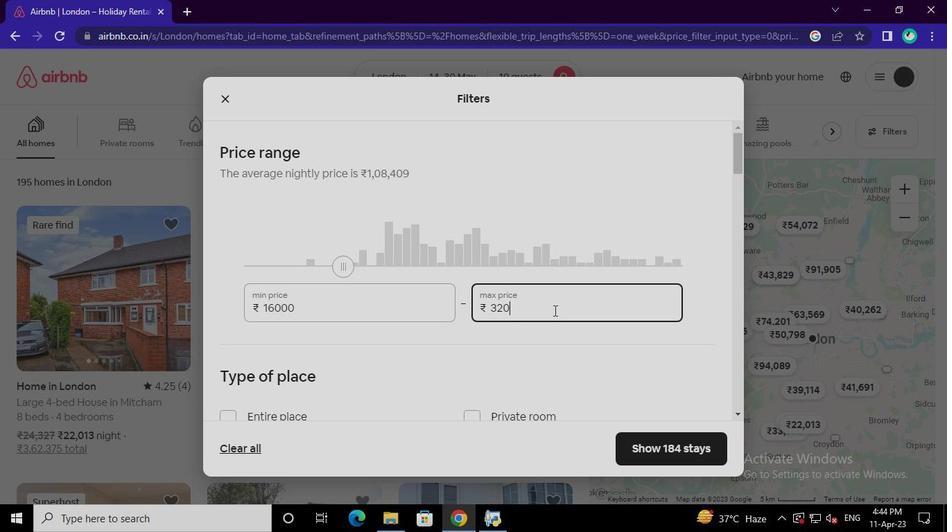 
Action: Keyboard Key.backspace
Screenshot: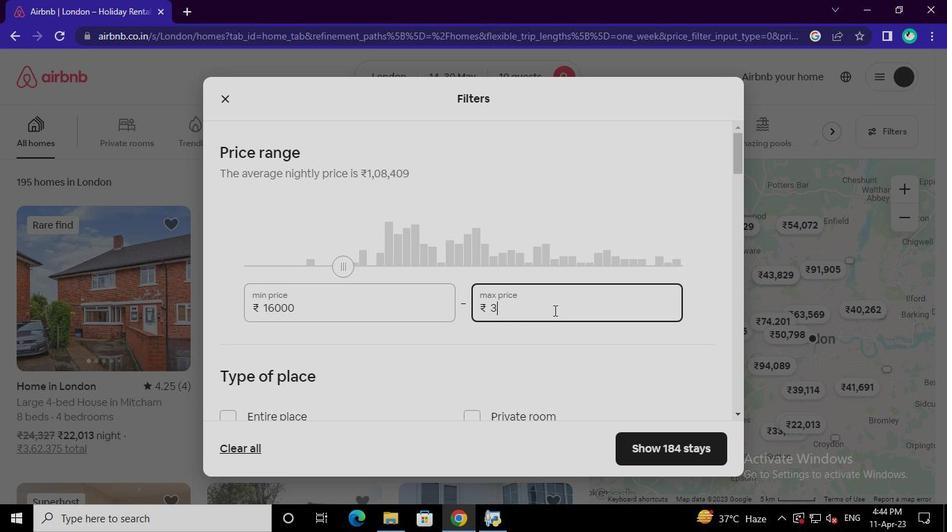 
Action: Keyboard Key.backspace
Screenshot: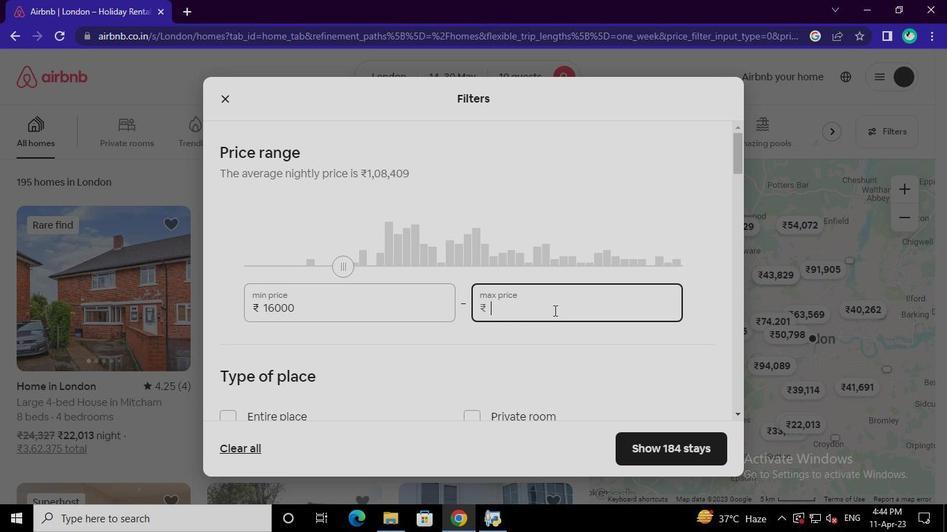 
Action: Keyboard <98>
Screenshot: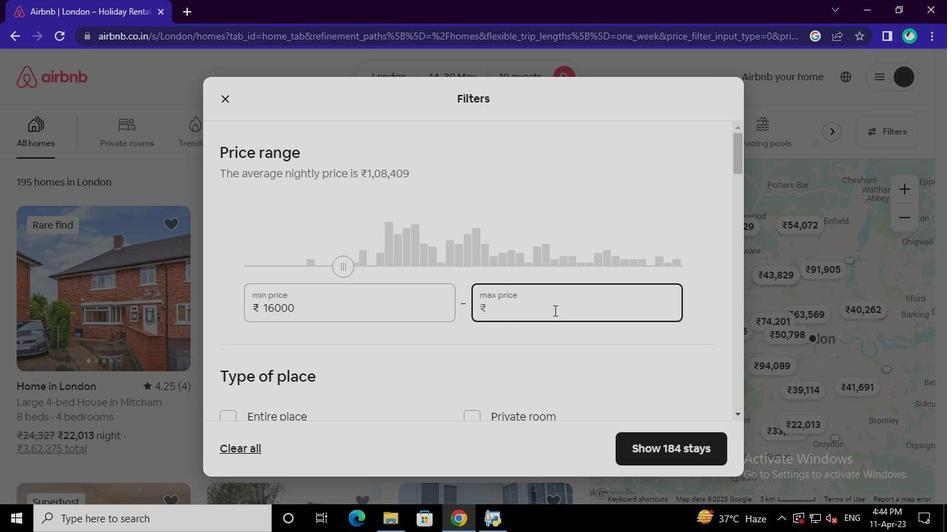 
Action: Keyboard <98>
Screenshot: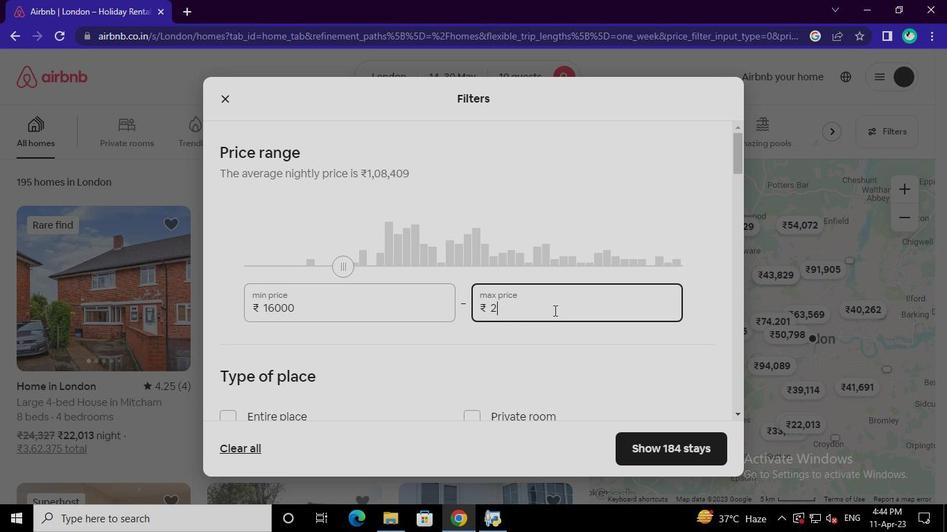 
Action: Keyboard <96>
Screenshot: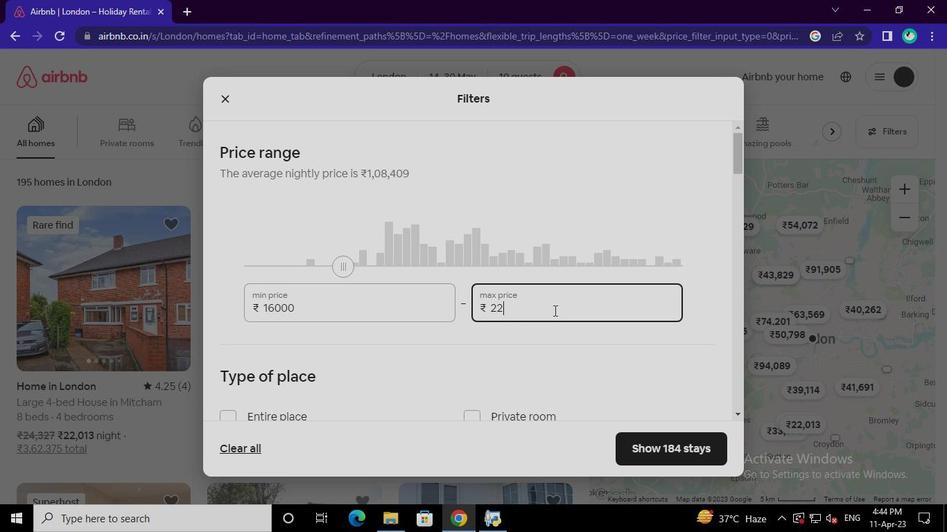 
Action: Keyboard <96>
Screenshot: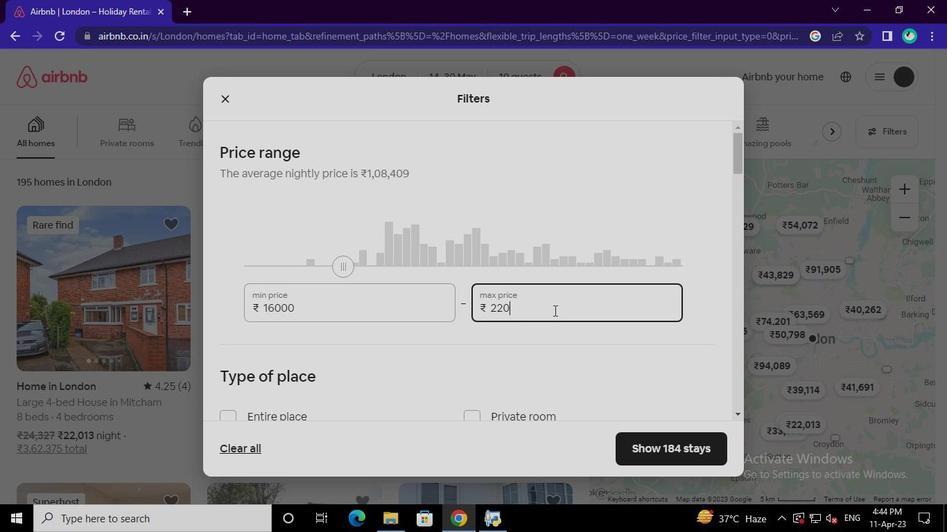 
Action: Keyboard <96>
Screenshot: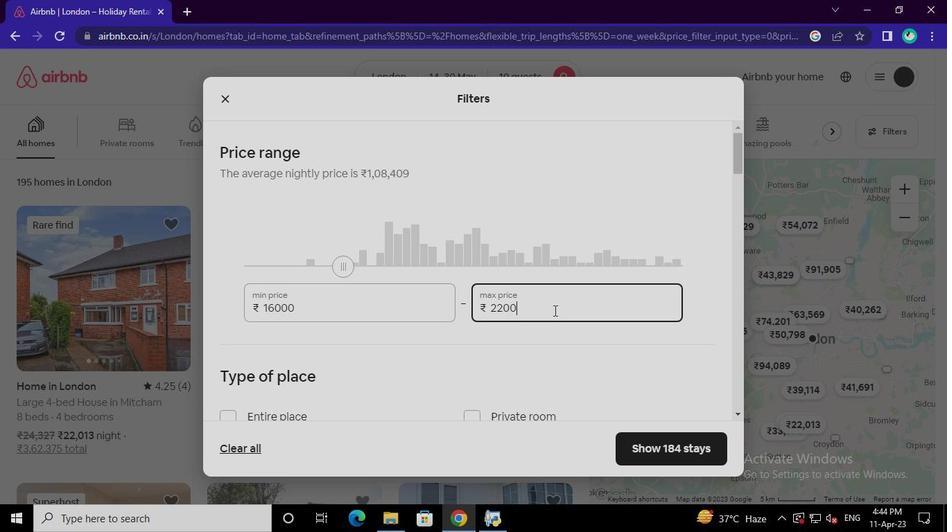 
Action: Mouse moved to (276, 347)
Screenshot: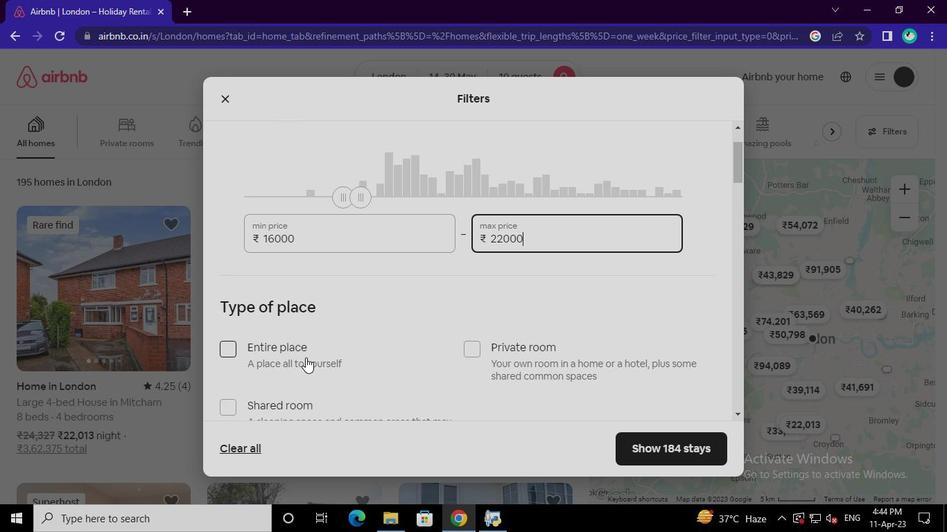 
Action: Mouse pressed left at (276, 347)
Screenshot: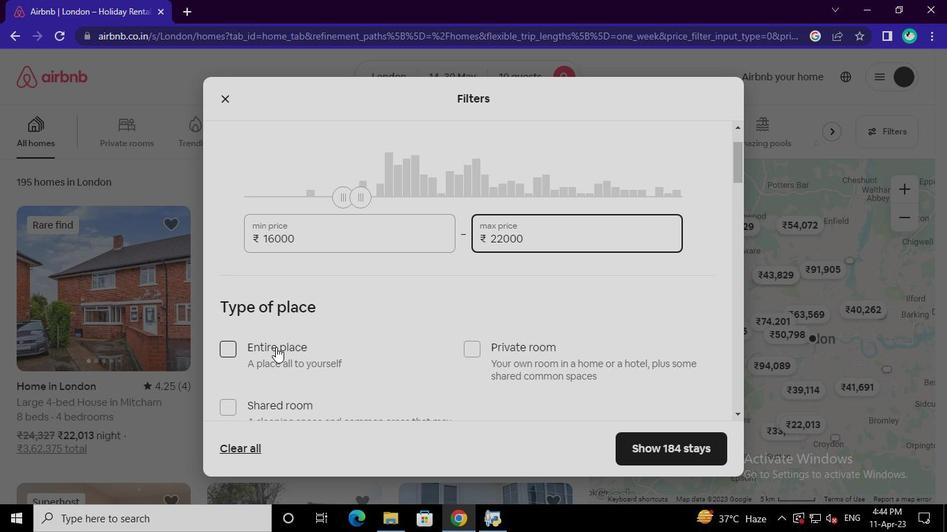 
Action: Mouse moved to (247, 338)
Screenshot: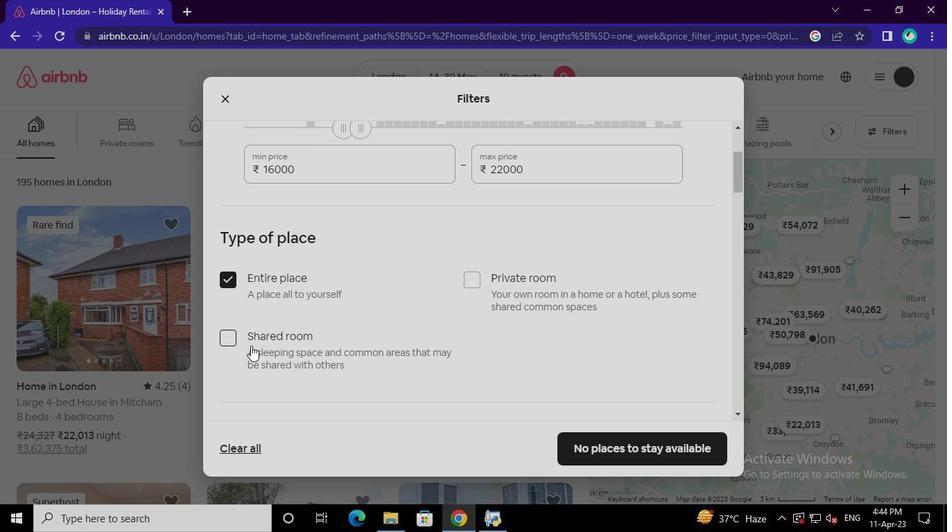 
Action: Mouse pressed left at (247, 338)
Screenshot: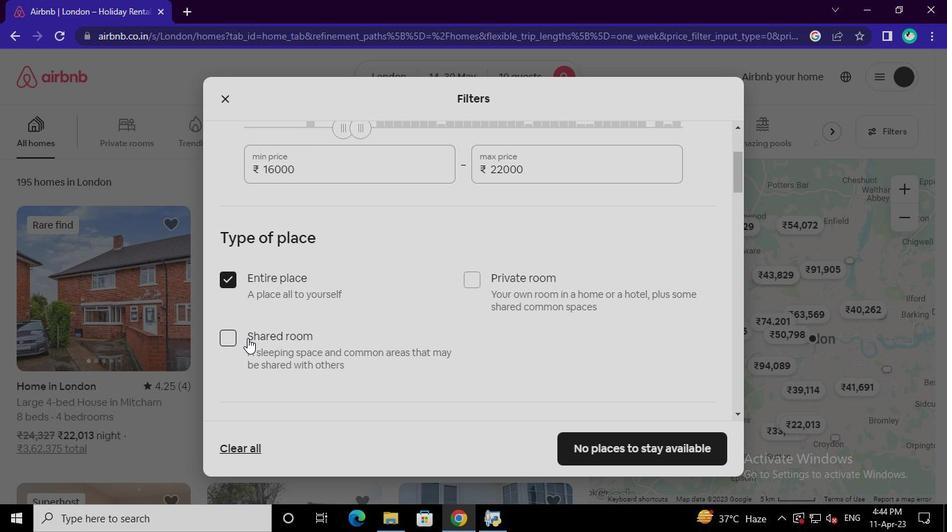 
Action: Mouse moved to (393, 376)
Screenshot: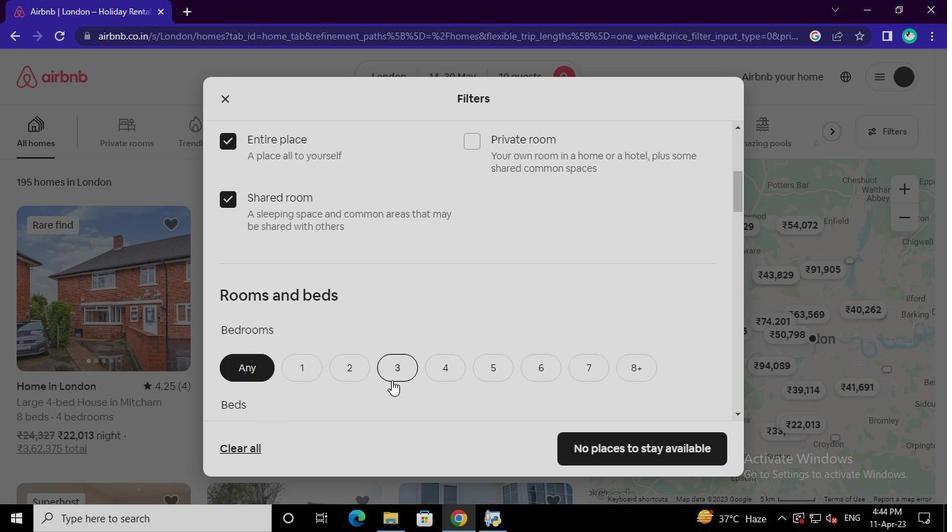 
Action: Mouse pressed left at (393, 376)
Screenshot: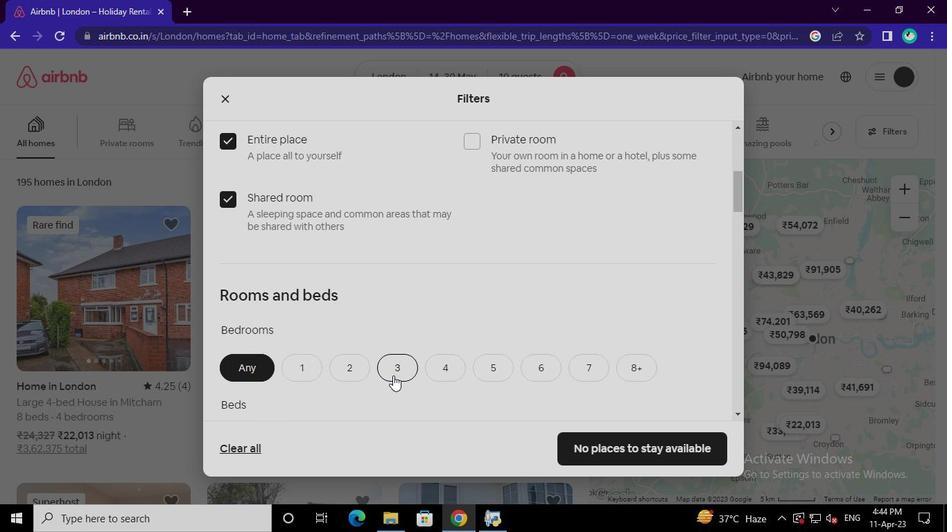 
Action: Mouse moved to (633, 308)
Screenshot: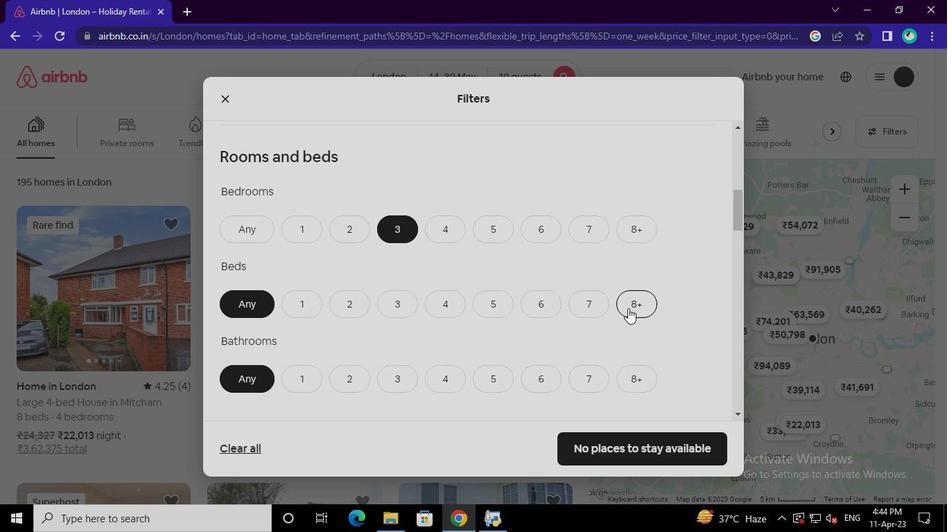 
Action: Mouse pressed left at (633, 308)
Screenshot: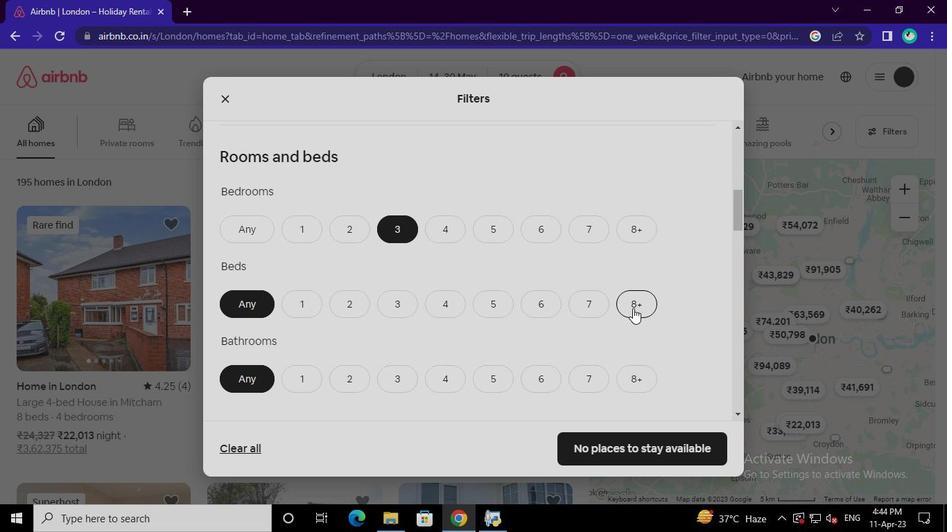 
Action: Mouse moved to (351, 377)
Screenshot: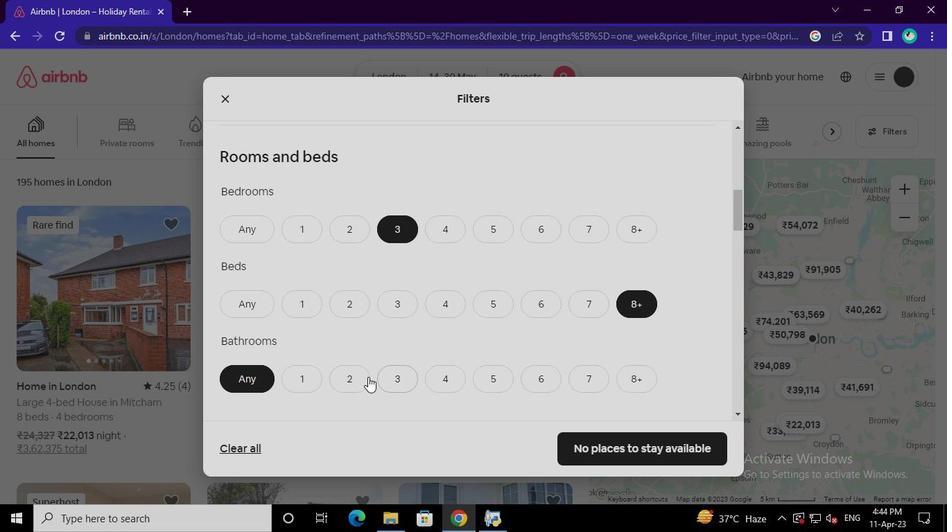
Action: Mouse pressed left at (351, 377)
Screenshot: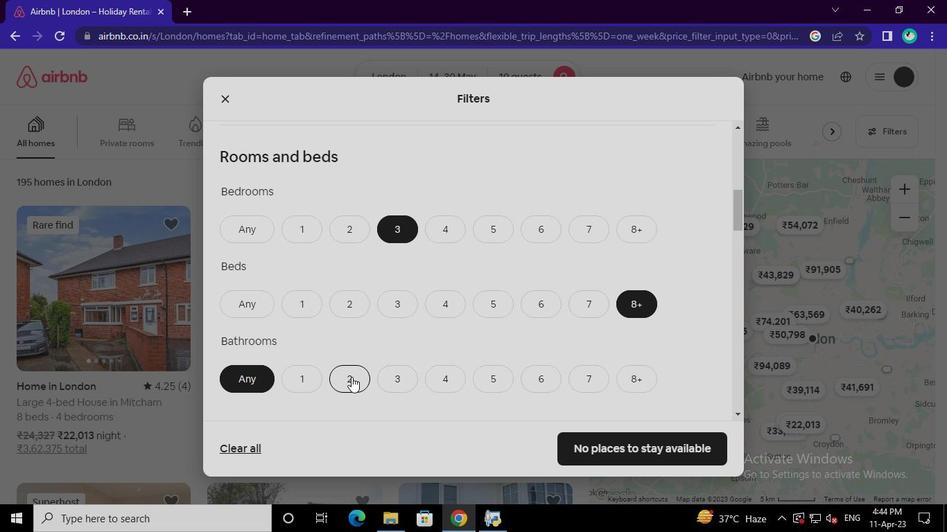 
Action: Mouse moved to (371, 381)
Screenshot: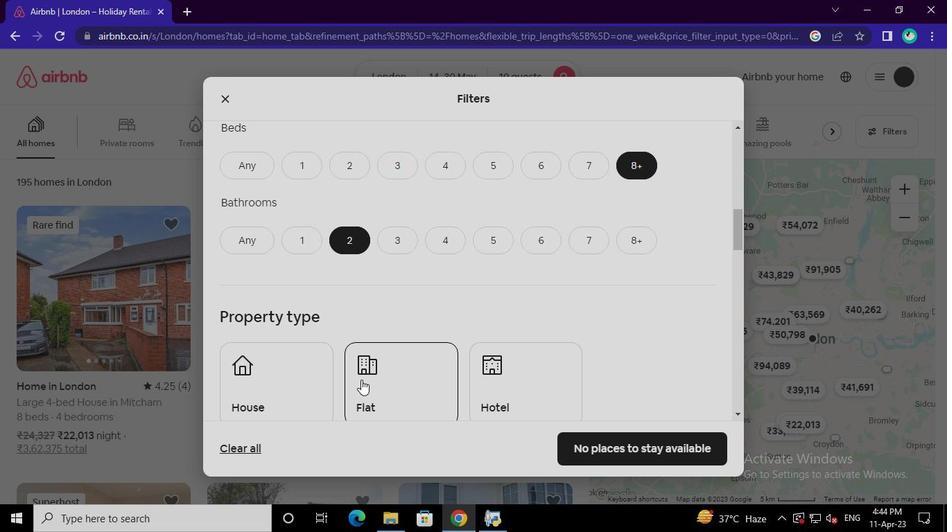 
Action: Mouse pressed left at (371, 381)
Screenshot: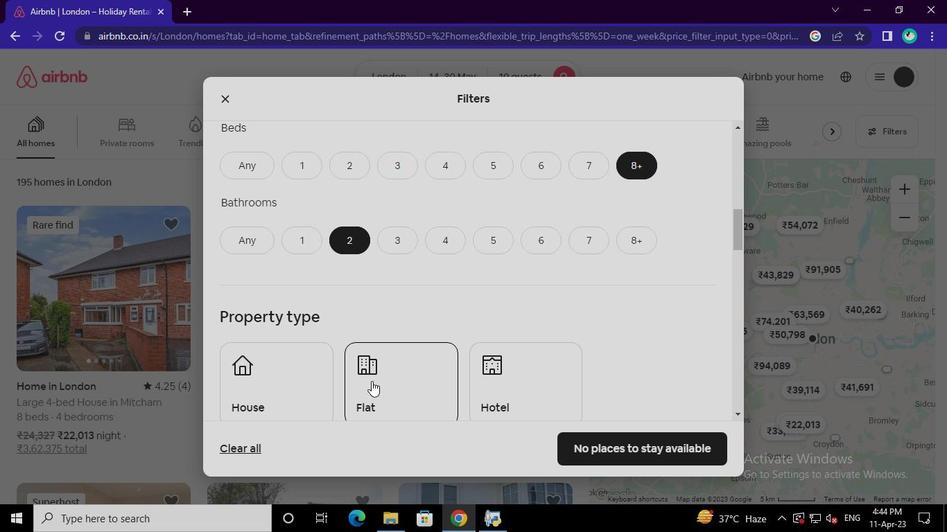
Action: Mouse moved to (272, 388)
Screenshot: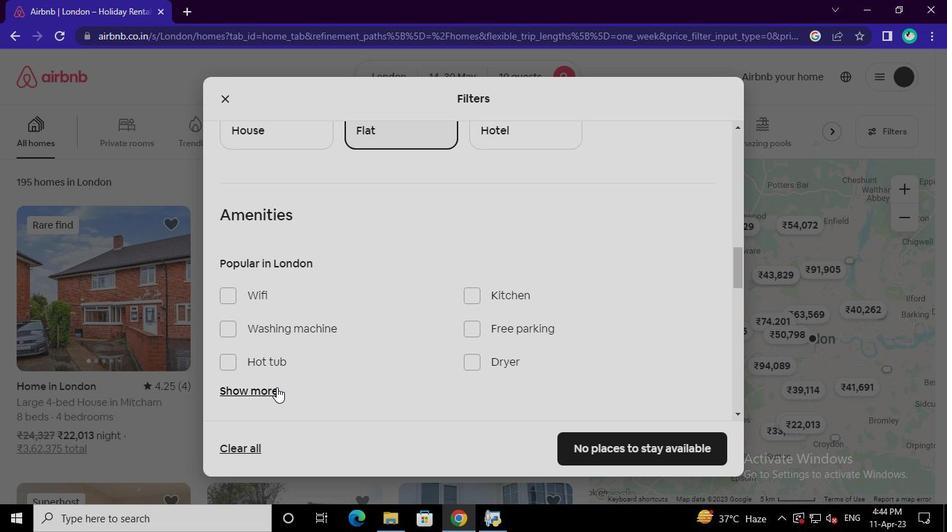 
Action: Mouse pressed left at (272, 388)
Screenshot: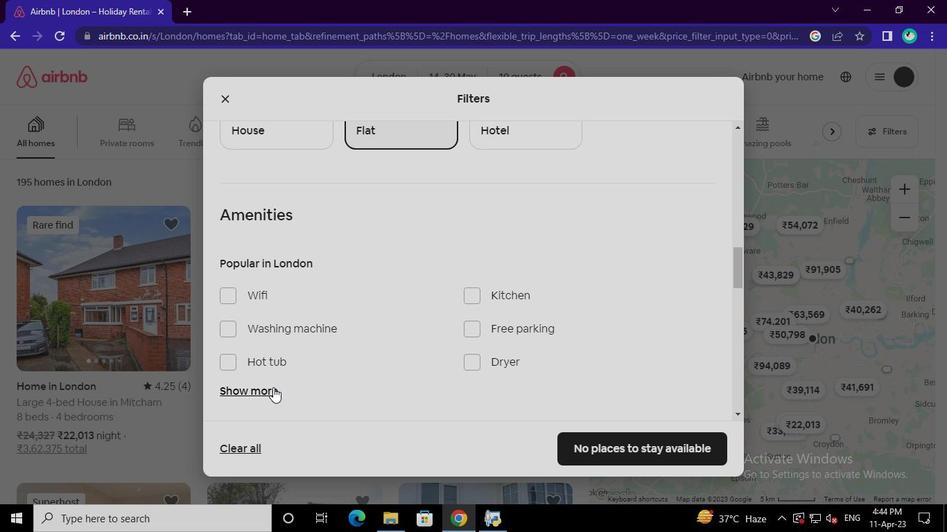 
Action: Mouse moved to (247, 140)
Screenshot: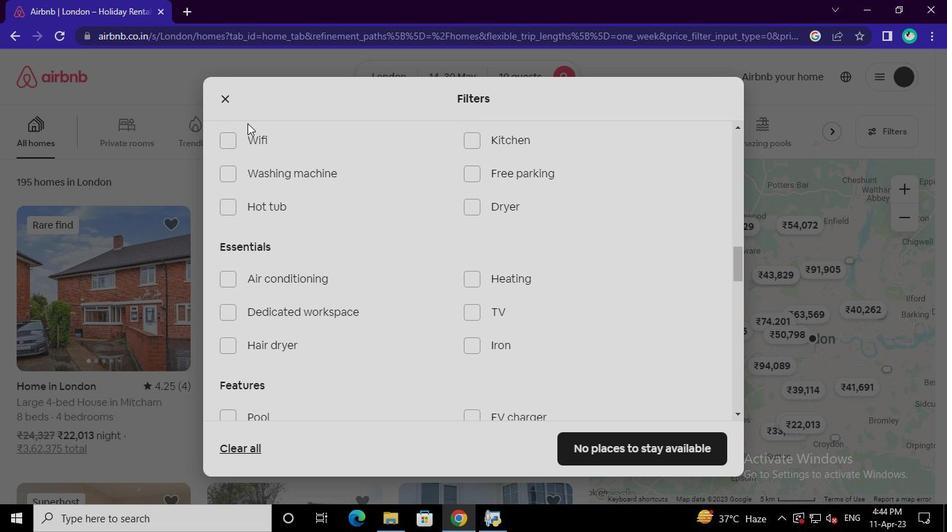 
Action: Mouse pressed left at (247, 140)
Screenshot: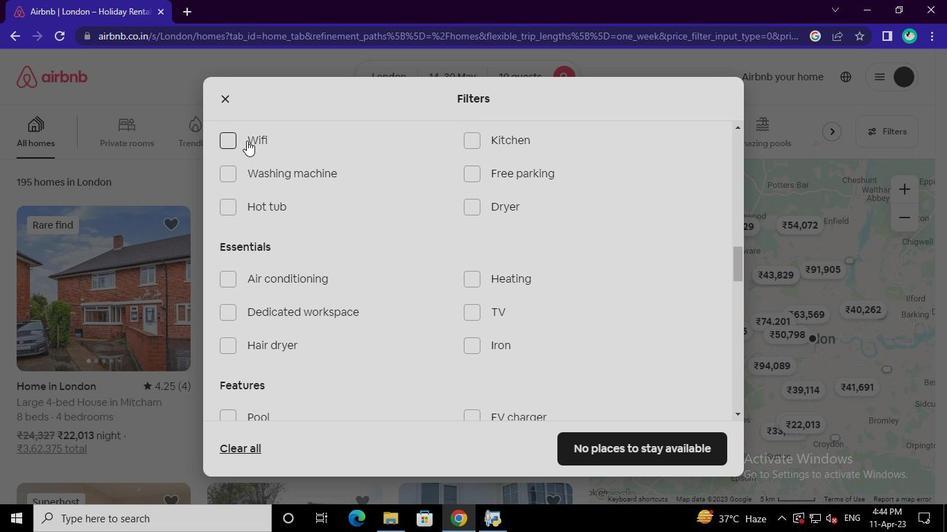 
Action: Mouse moved to (473, 138)
Screenshot: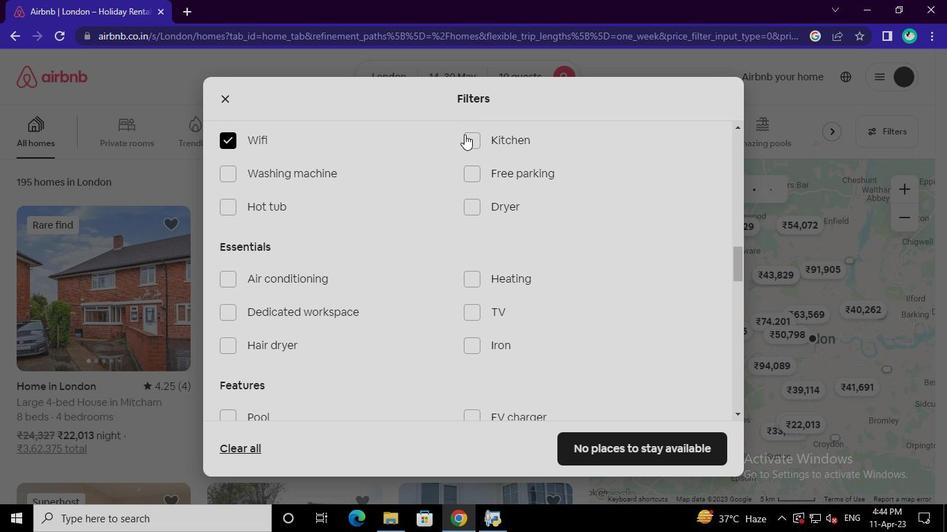 
Action: Mouse pressed left at (473, 138)
Screenshot: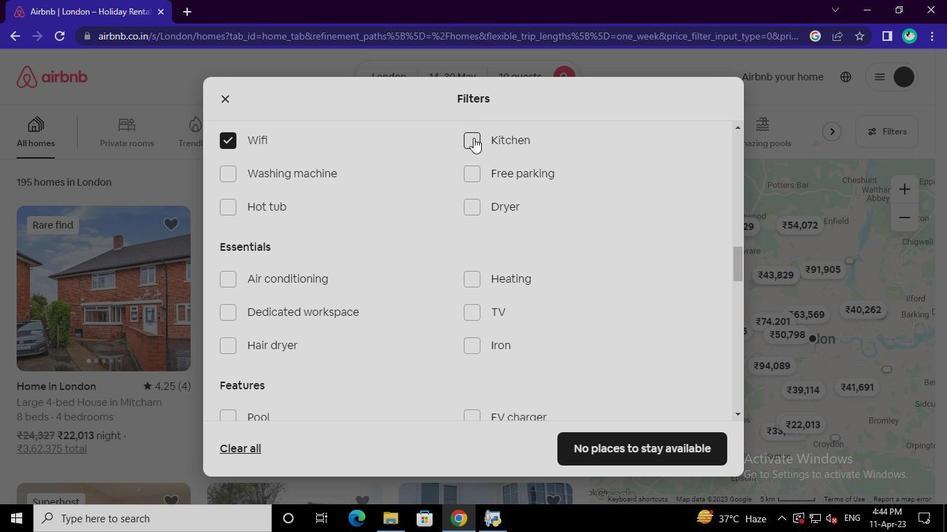 
Action: Mouse moved to (475, 314)
Screenshot: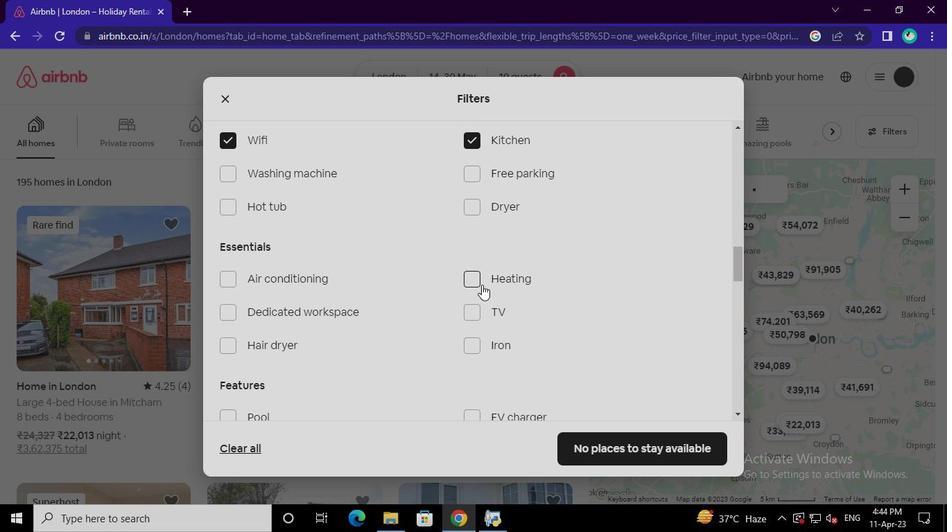 
Action: Mouse pressed left at (475, 314)
Screenshot: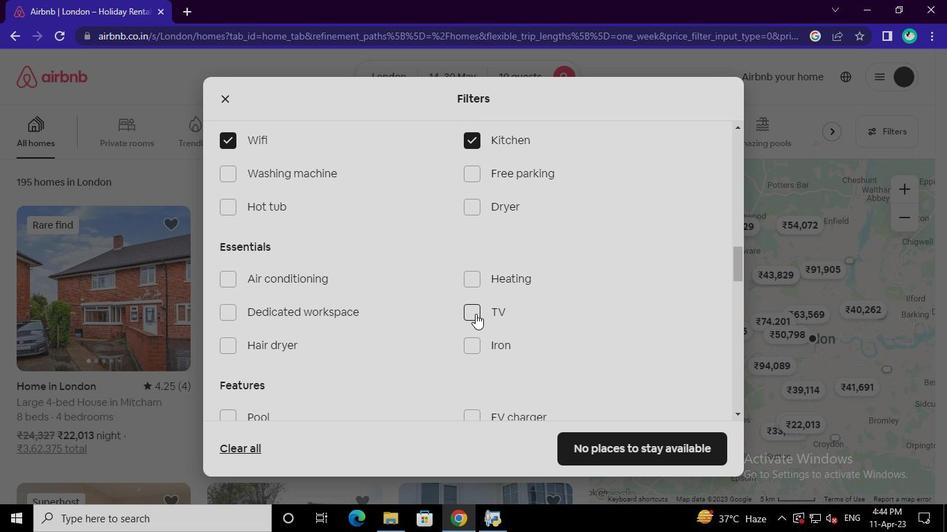 
Action: Mouse moved to (258, 344)
Screenshot: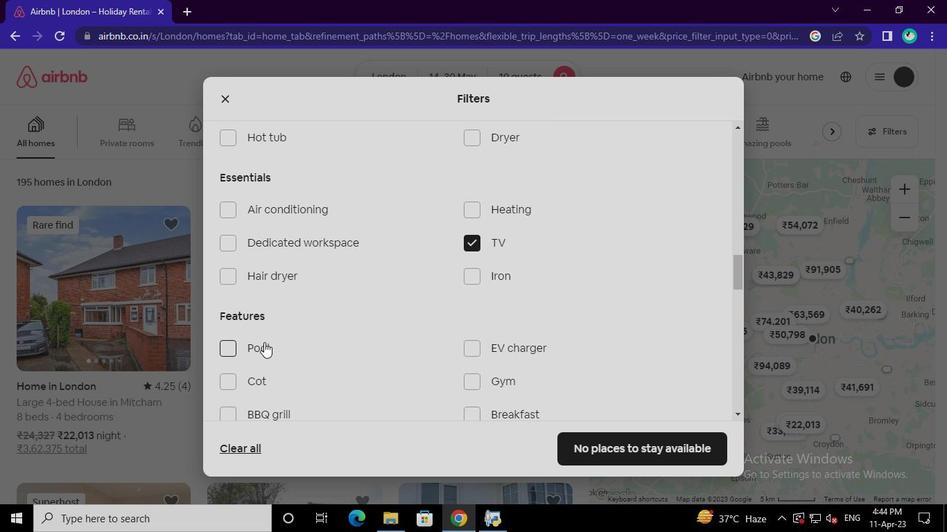 
Action: Mouse pressed left at (258, 344)
Screenshot: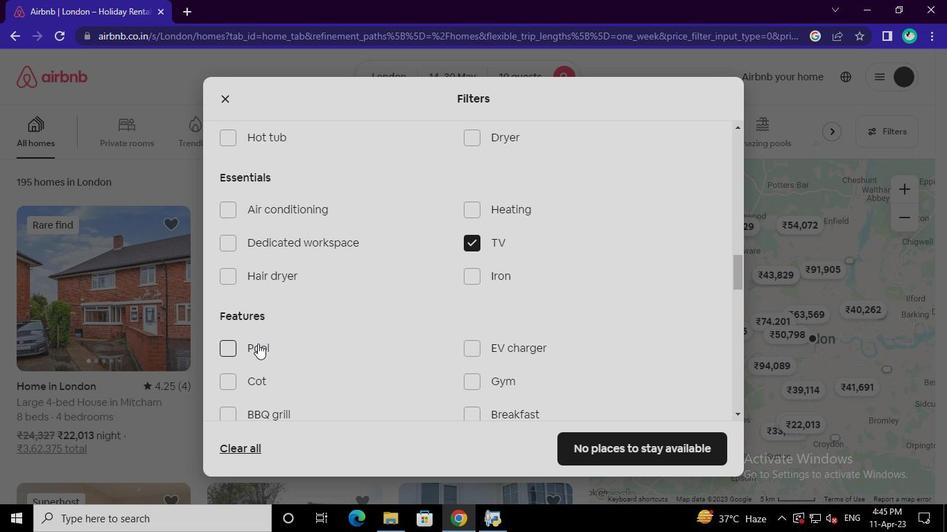 
Action: Mouse moved to (236, 303)
Screenshot: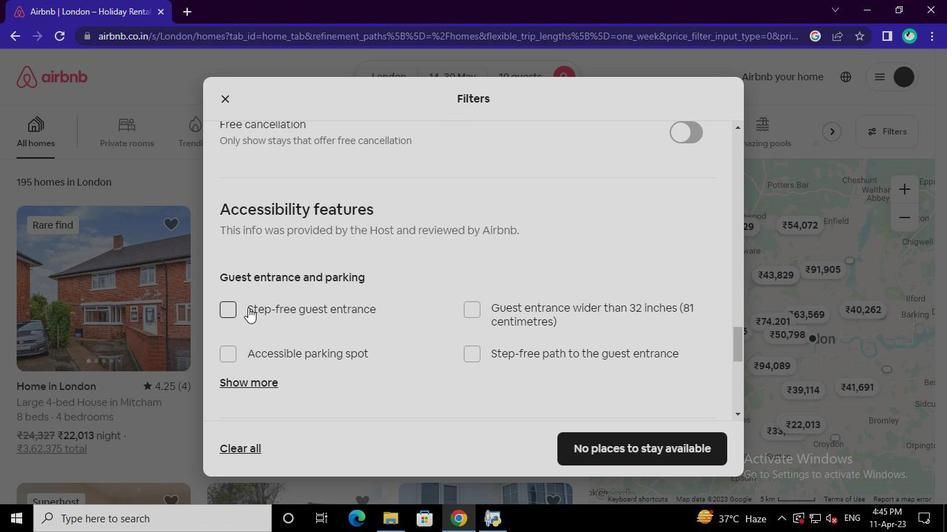 
Action: Mouse pressed left at (236, 303)
Screenshot: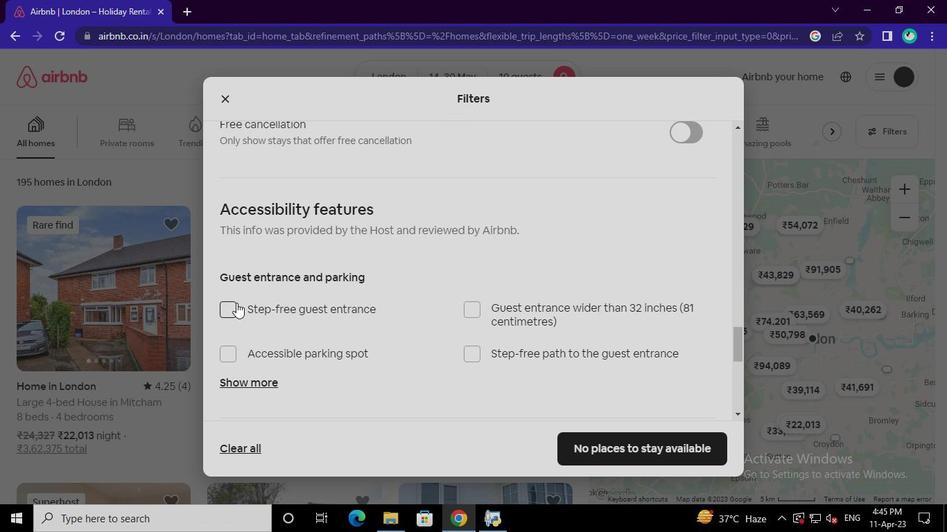 
Action: Mouse moved to (249, 380)
Screenshot: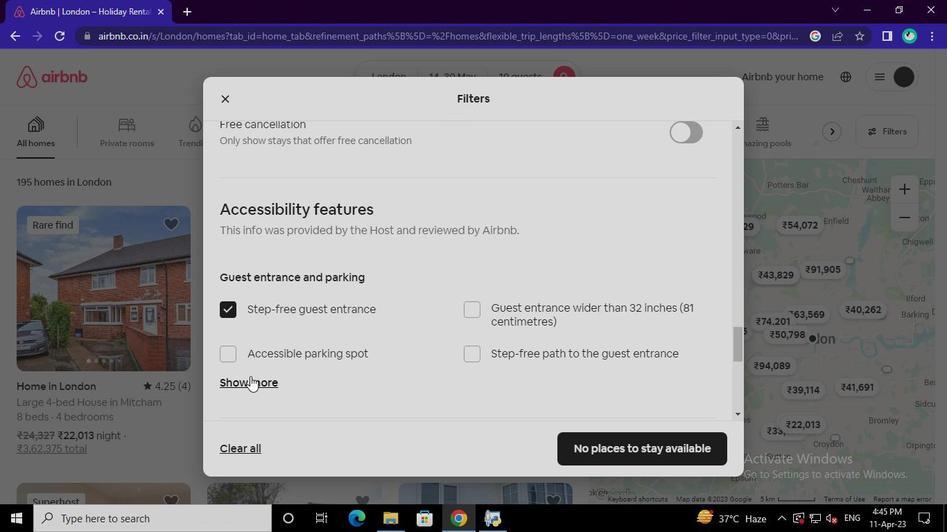 
Action: Mouse pressed left at (249, 380)
Screenshot: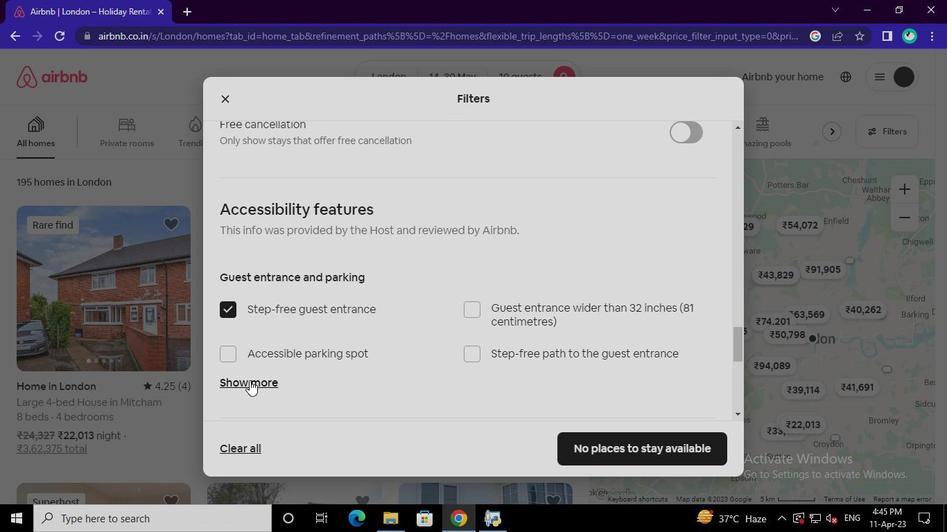 
Action: Mouse moved to (281, 289)
Screenshot: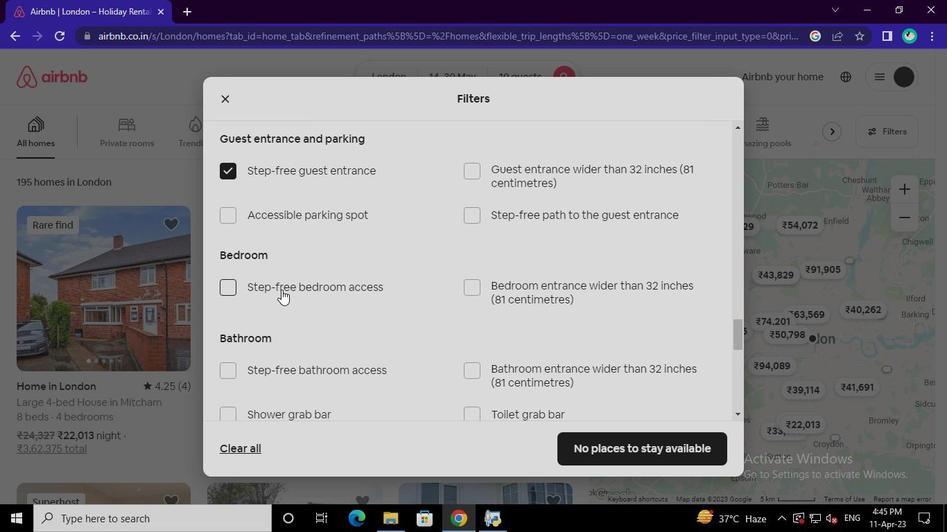 
Action: Mouse pressed left at (281, 289)
Screenshot: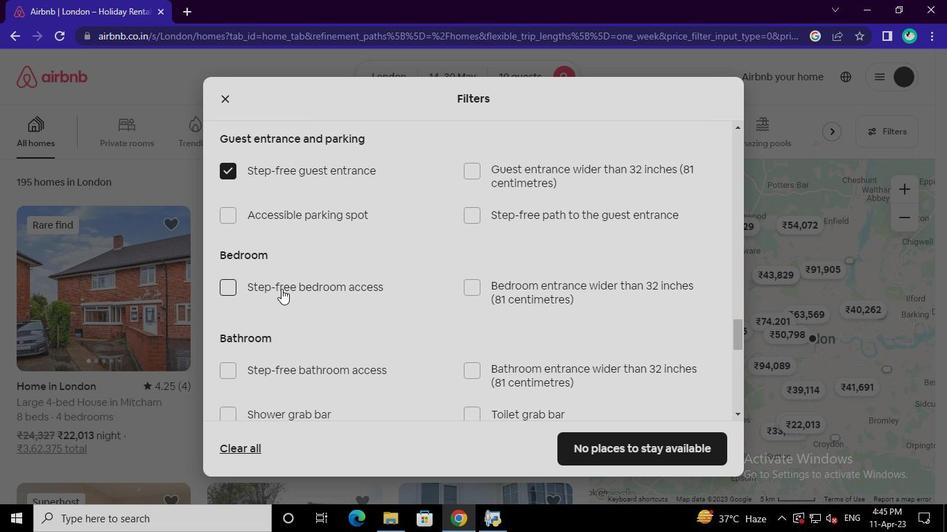 
Action: Mouse moved to (466, 296)
Screenshot: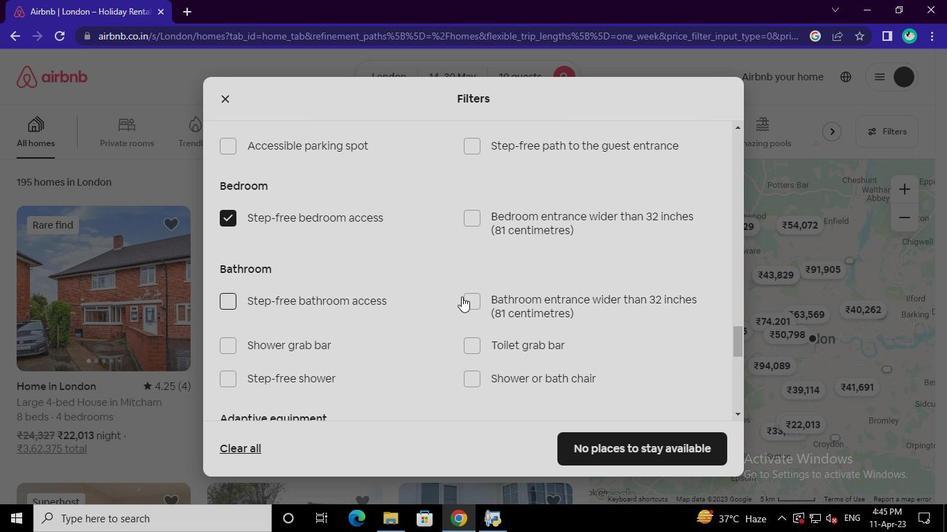 
Action: Mouse pressed left at (466, 296)
Screenshot: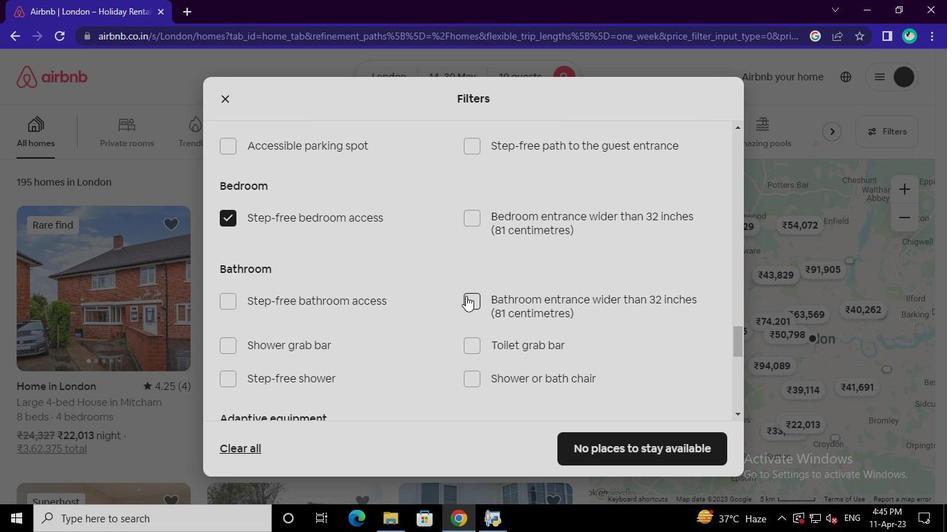 
Action: Mouse moved to (259, 317)
Screenshot: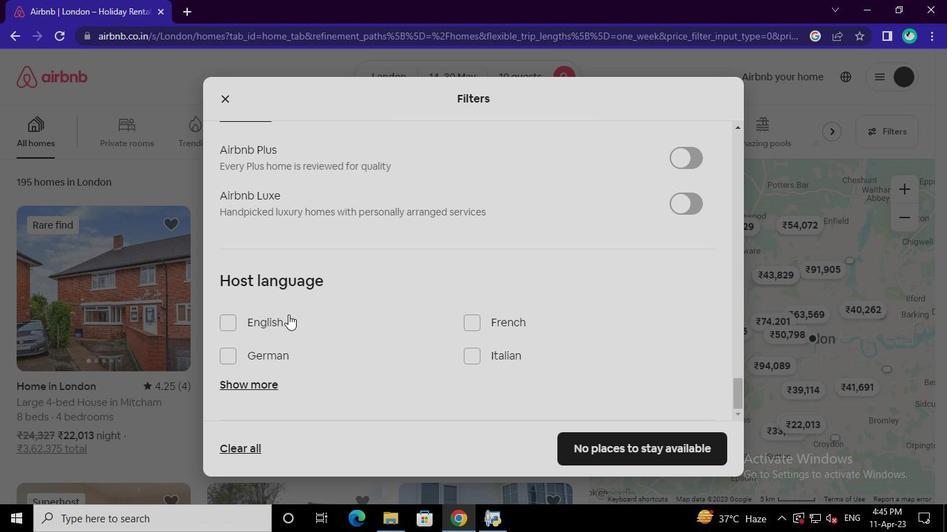 
Action: Mouse pressed left at (259, 317)
Screenshot: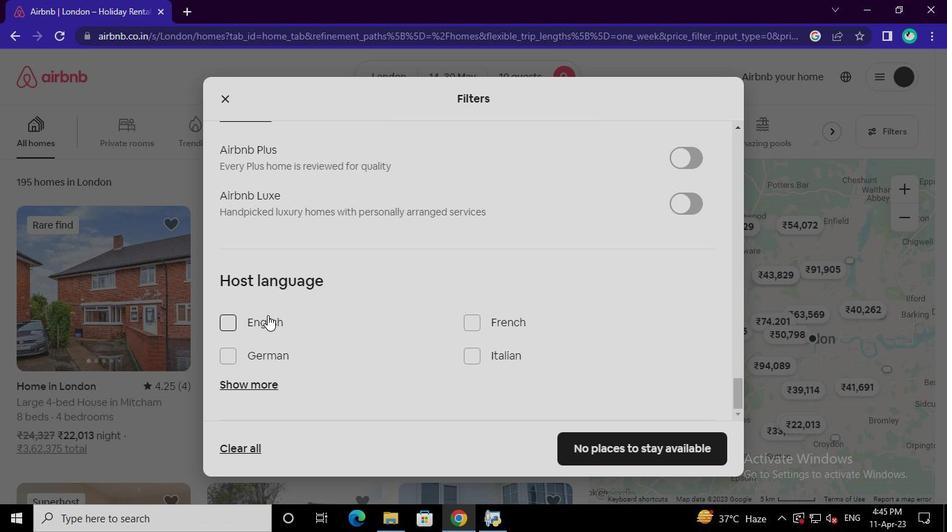 
Action: Mouse moved to (629, 441)
Screenshot: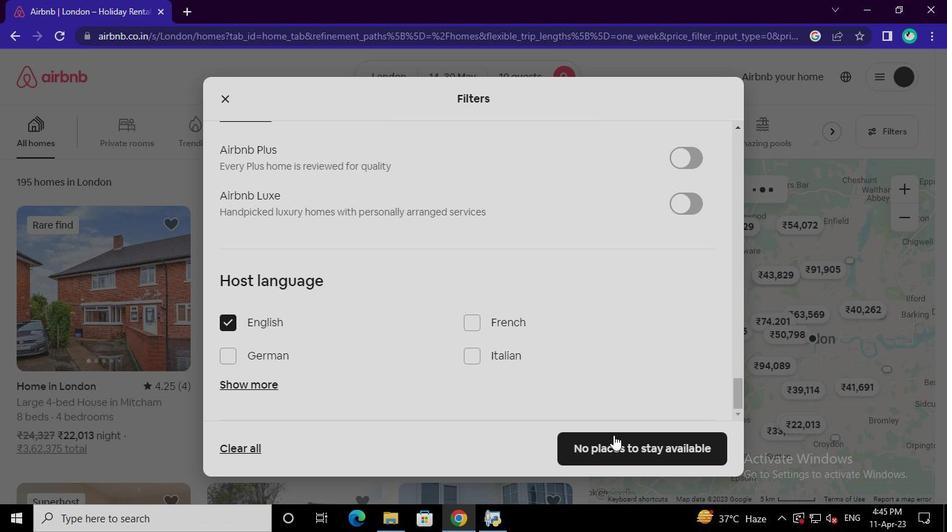 
Action: Mouse pressed left at (629, 441)
Screenshot: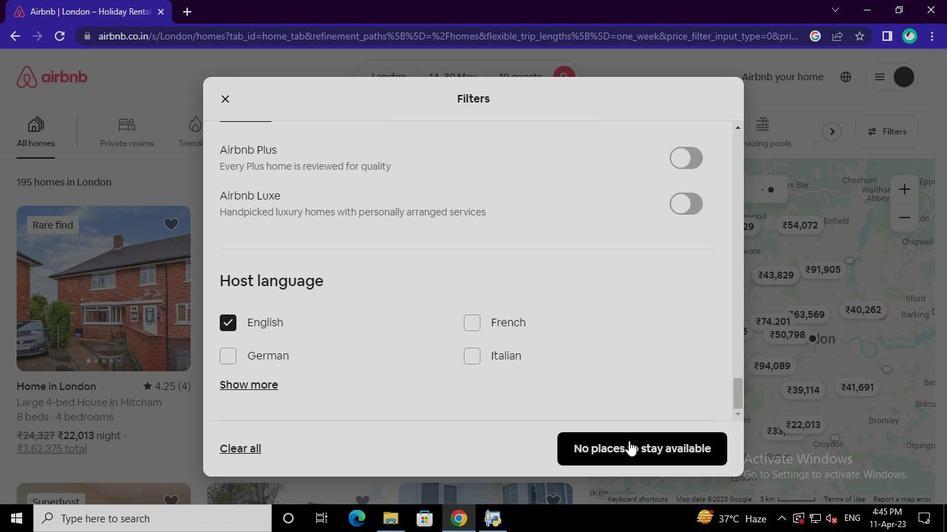 
Action: Mouse moved to (496, 520)
Screenshot: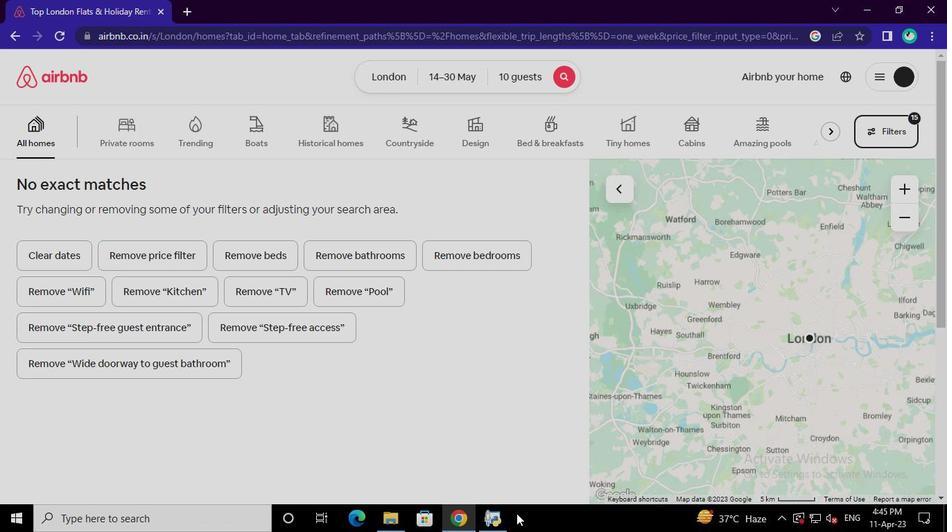 
Action: Mouse pressed left at (496, 520)
Screenshot: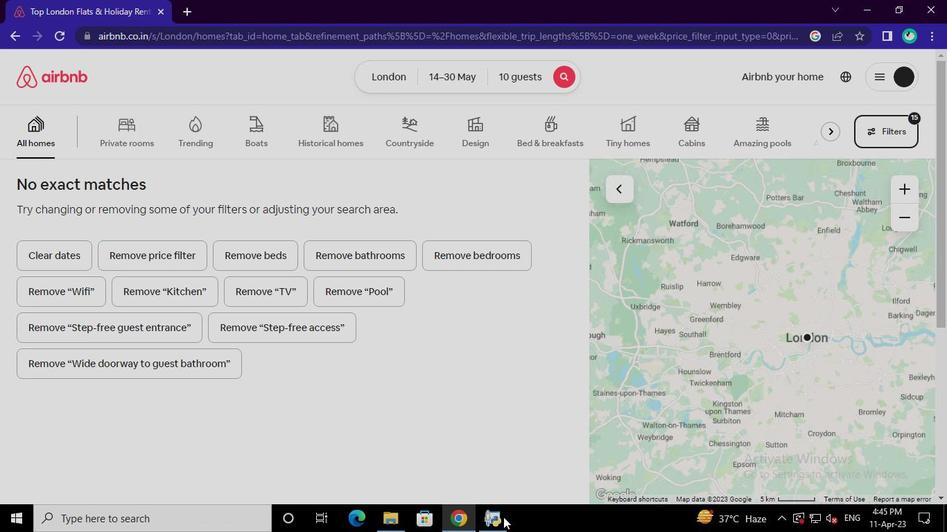 
Action: Mouse moved to (752, 101)
Screenshot: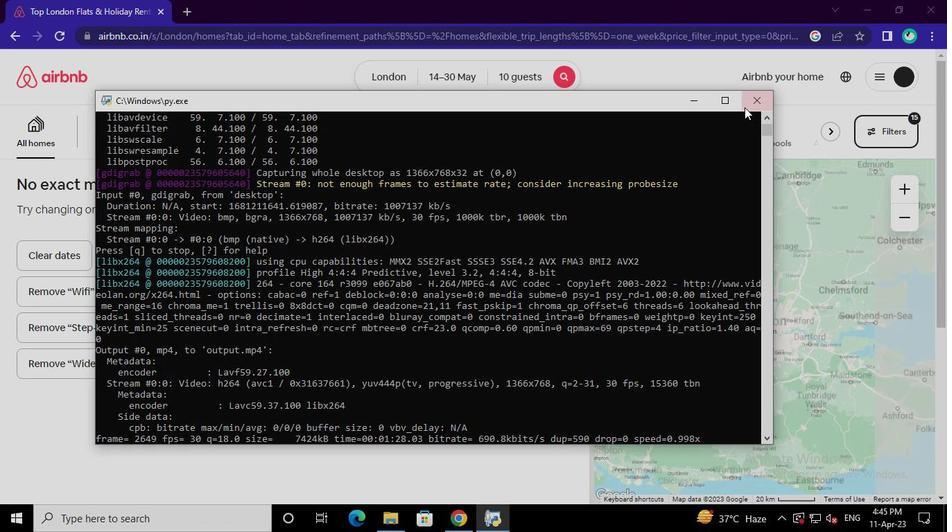 
Action: Mouse pressed left at (752, 101)
Screenshot: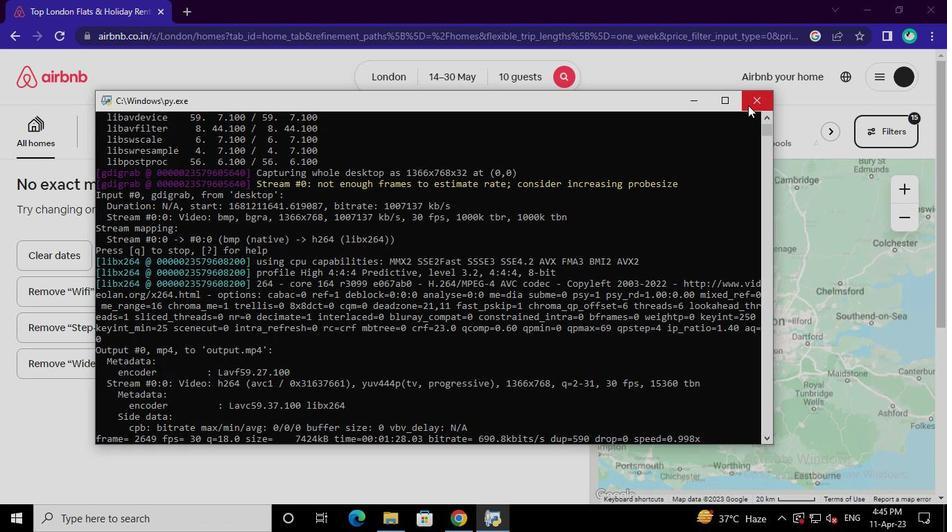 
Action: Mouse moved to (750, 103)
Screenshot: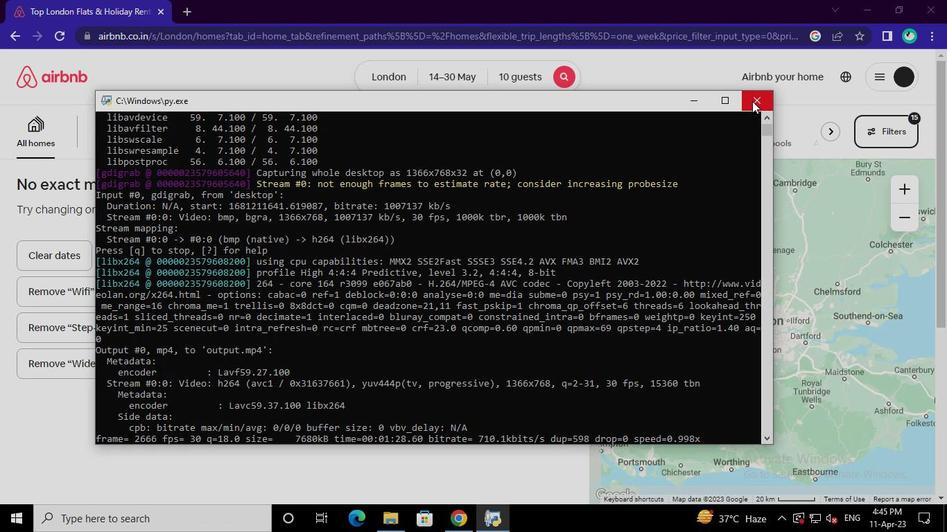 
